 Task: Research Airbnb properties in NahualÃ¡, Guatemala from 10th December, 2023 to 16th December, 2023 for 4 adults. Place can be private room with 4 bedrooms having 4 beds and 4 bathrooms. Property type can be flat. Amenities needed are: wifi, TV, free parkinig on premises, gym, breakfast.
Action: Mouse moved to (450, 98)
Screenshot: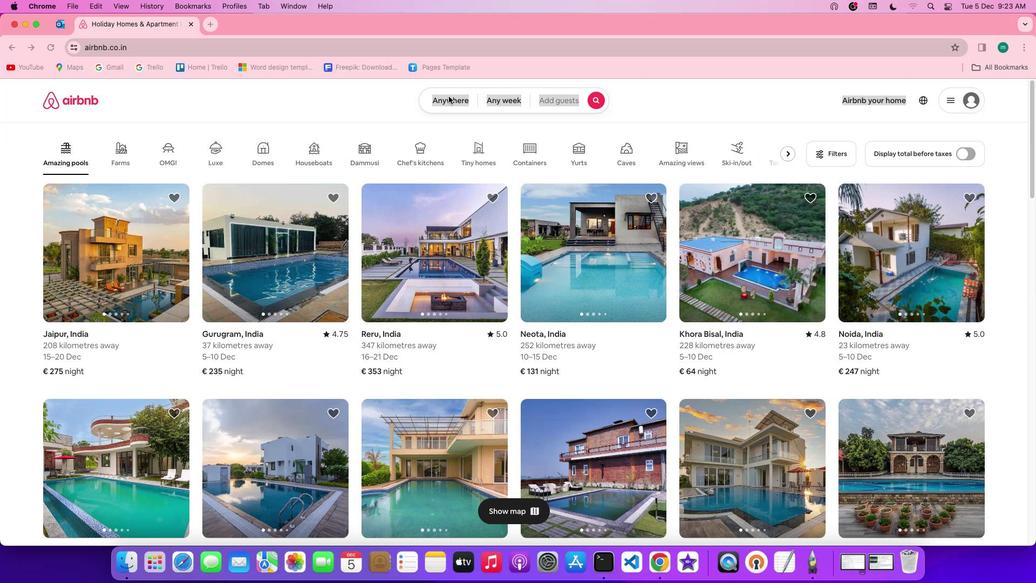 
Action: Mouse pressed left at (450, 98)
Screenshot: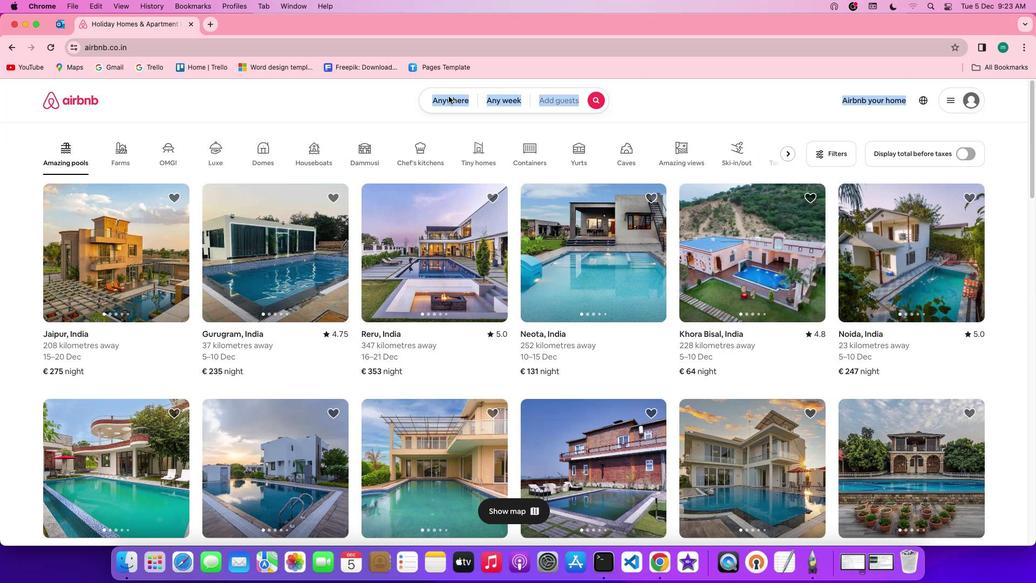 
Action: Mouse pressed left at (450, 98)
Screenshot: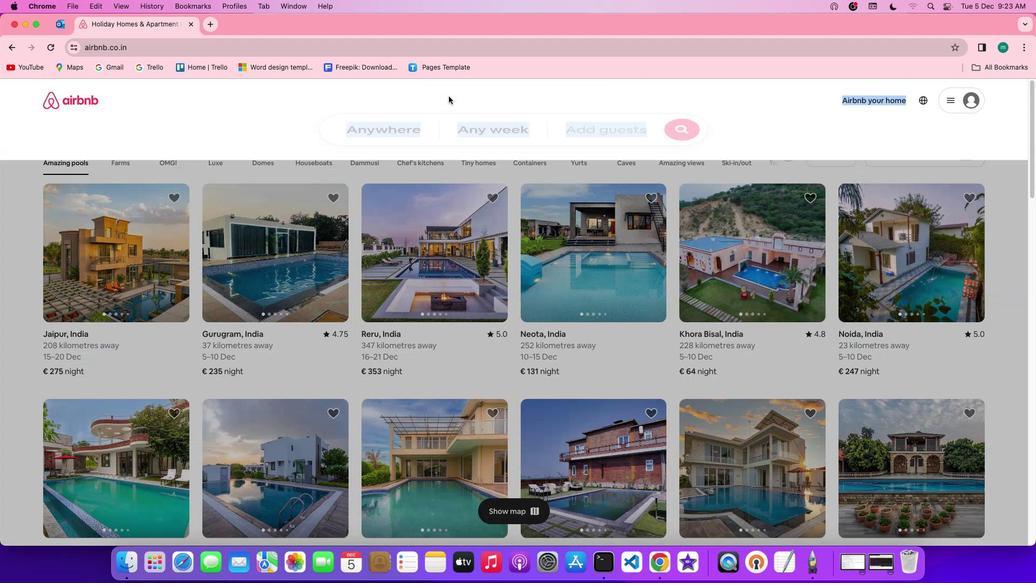 
Action: Mouse moved to (397, 152)
Screenshot: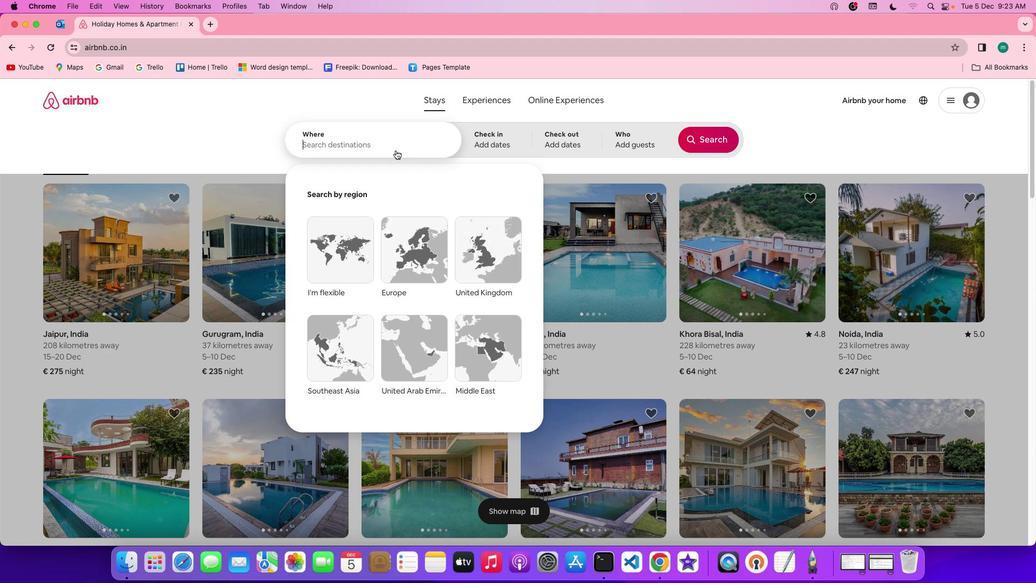 
Action: Mouse pressed left at (397, 152)
Screenshot: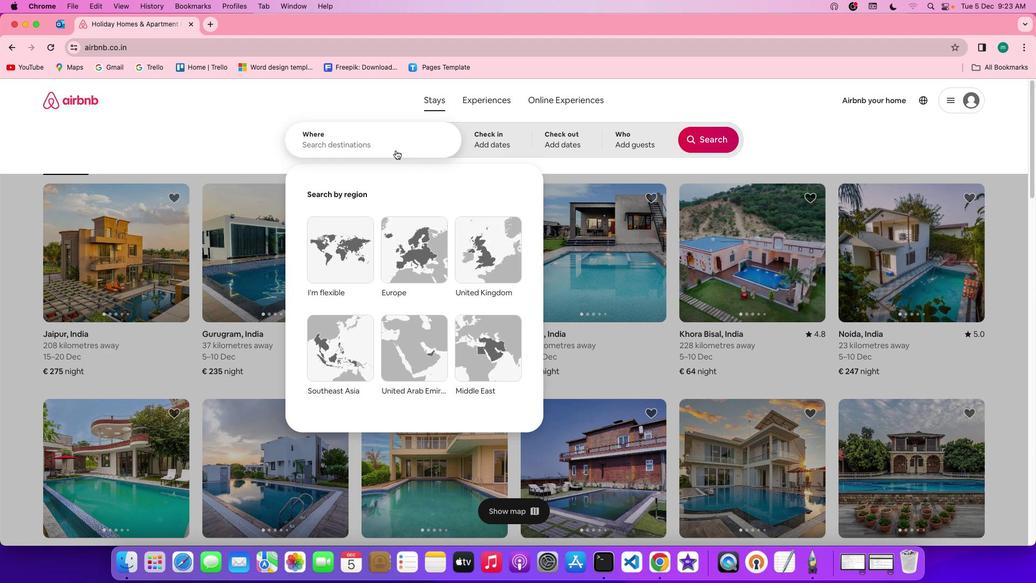 
Action: Mouse moved to (398, 149)
Screenshot: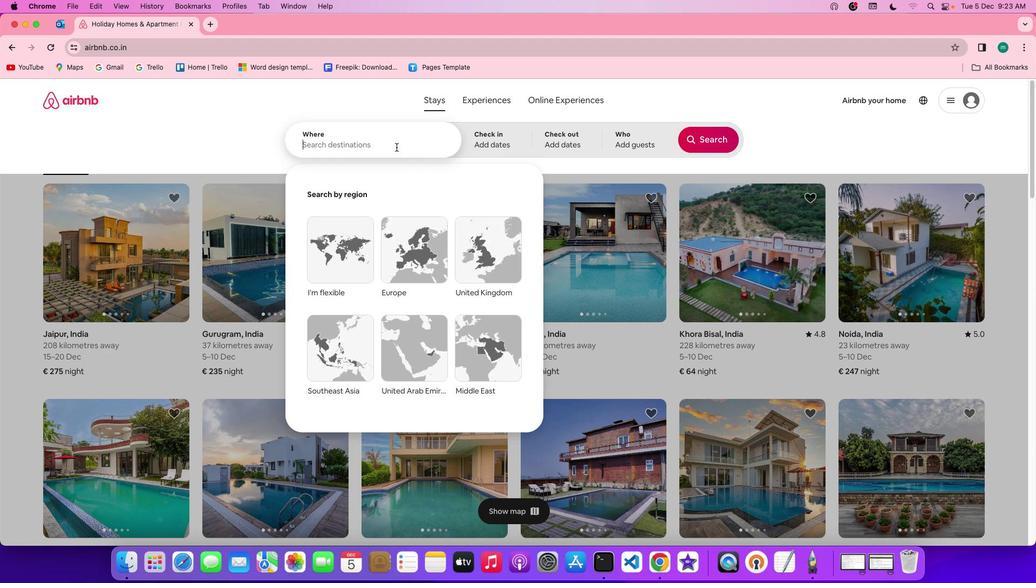 
Action: Mouse pressed left at (398, 149)
Screenshot: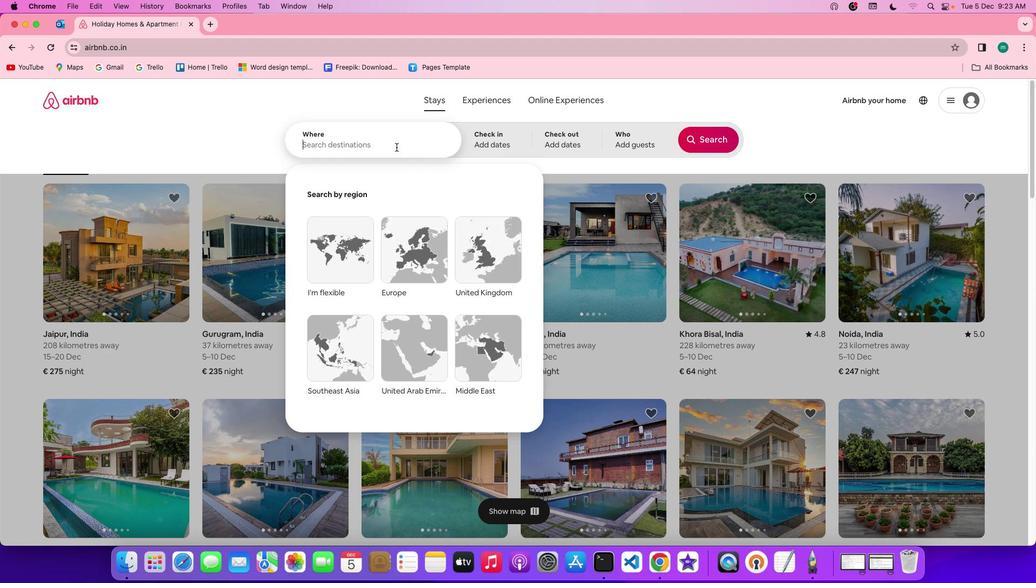 
Action: Key pressed Key.shift'N''a''h''u''a''l''a'','Key.spaceKey.shift'g''u''a''t''e''m''a''l''a'
Screenshot: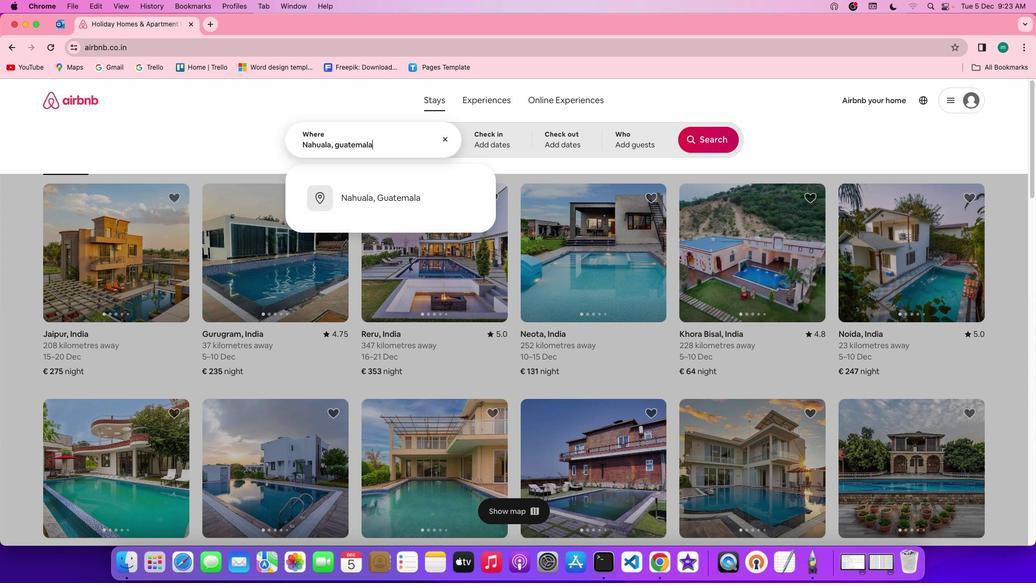 
Action: Mouse moved to (504, 152)
Screenshot: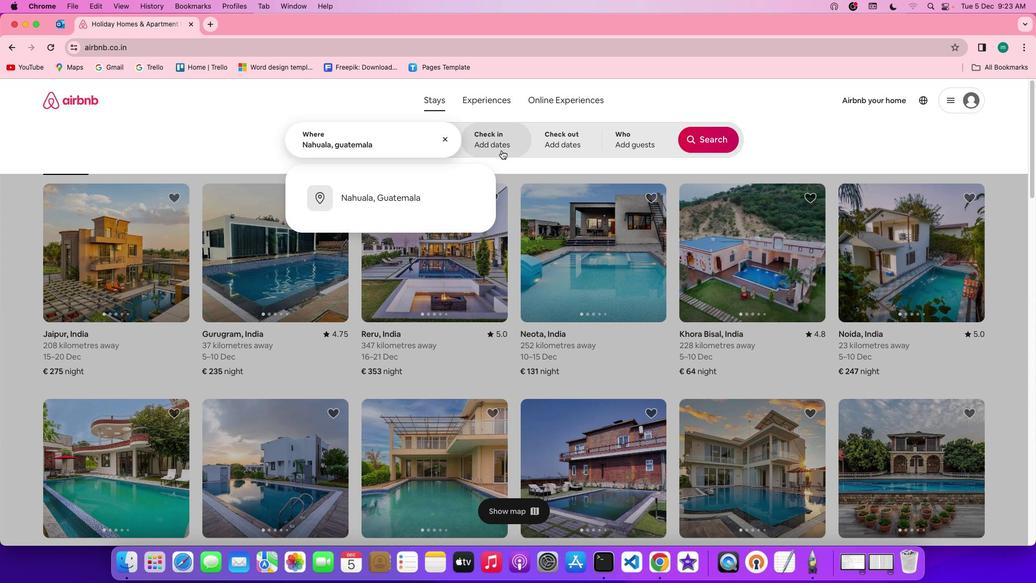 
Action: Mouse pressed left at (504, 152)
Screenshot: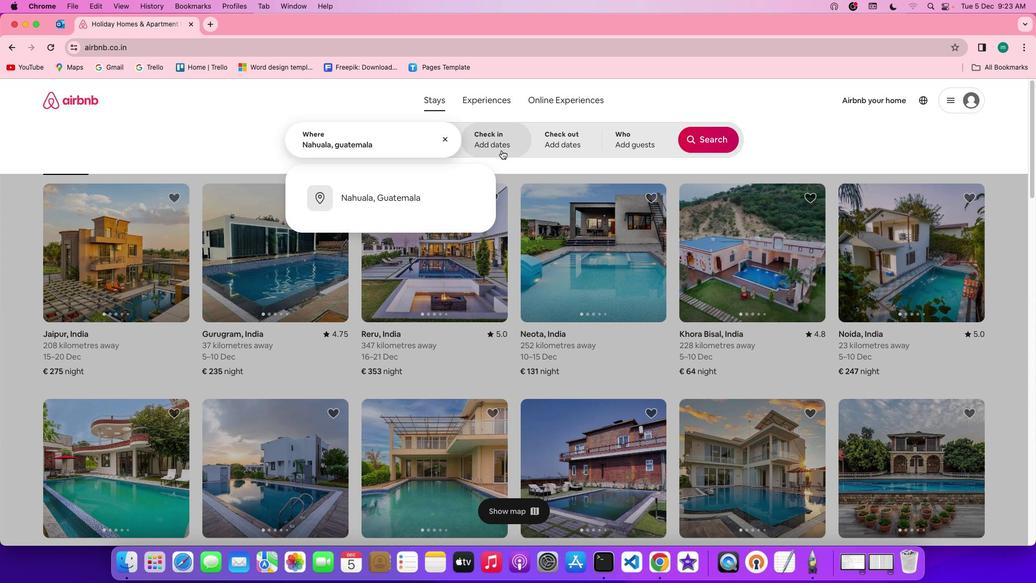 
Action: Mouse moved to (335, 328)
Screenshot: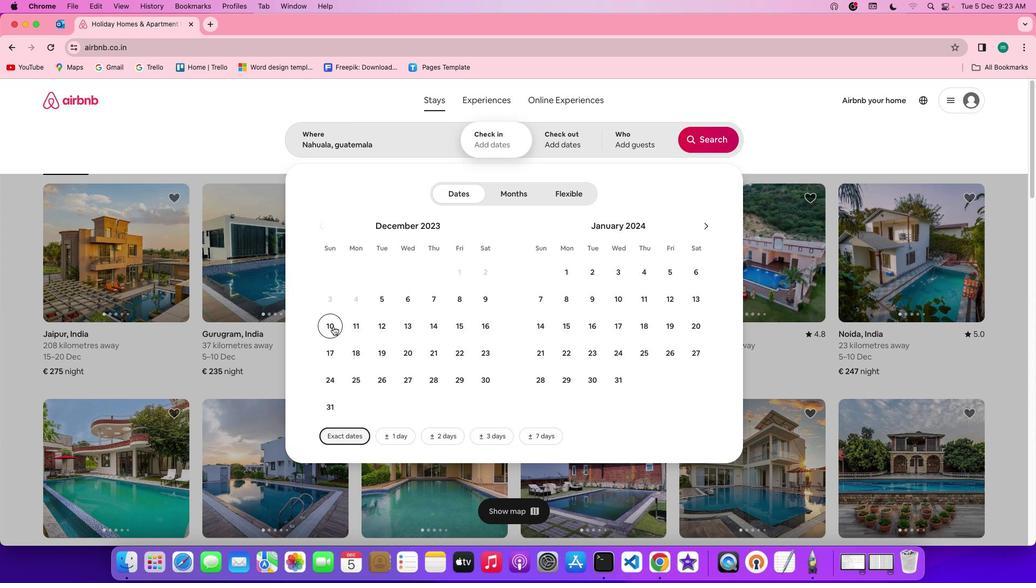 
Action: Mouse pressed left at (335, 328)
Screenshot: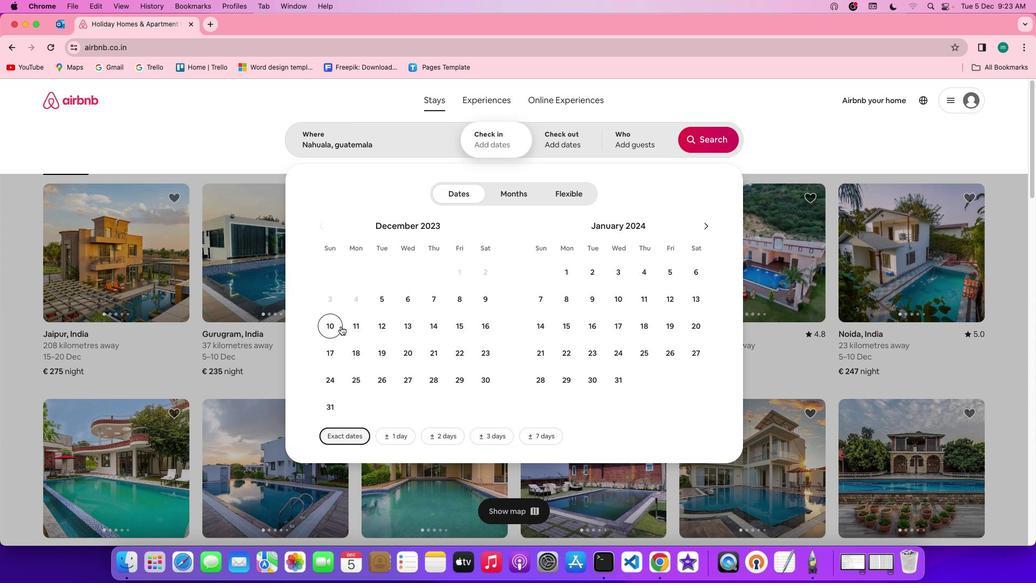 
Action: Mouse moved to (489, 324)
Screenshot: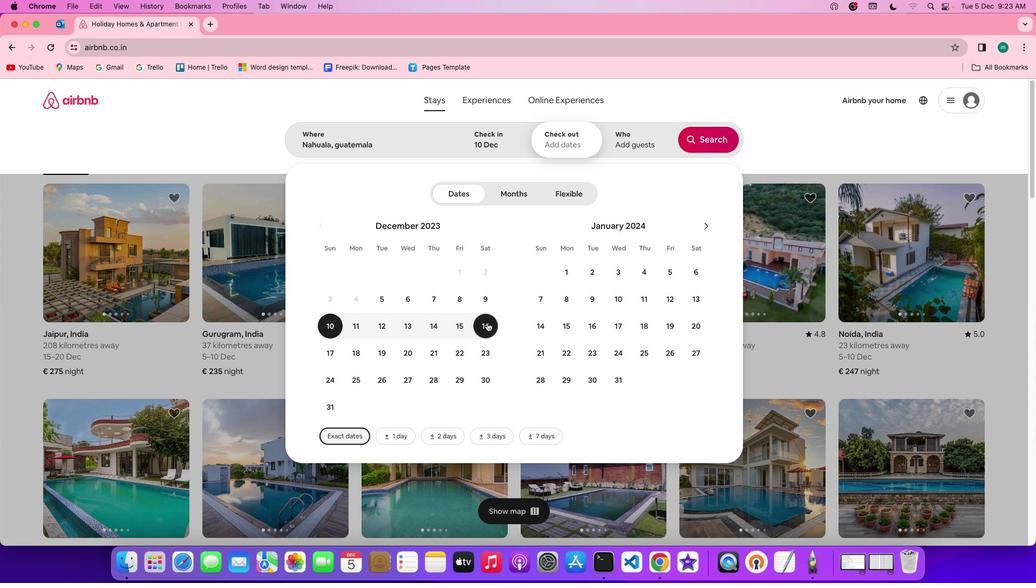 
Action: Mouse pressed left at (489, 324)
Screenshot: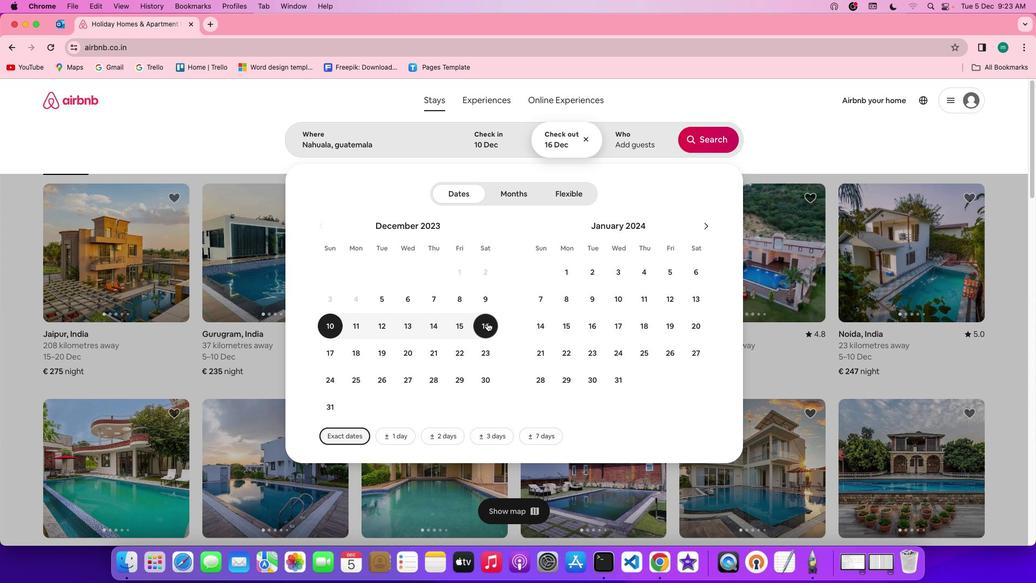 
Action: Mouse moved to (642, 138)
Screenshot: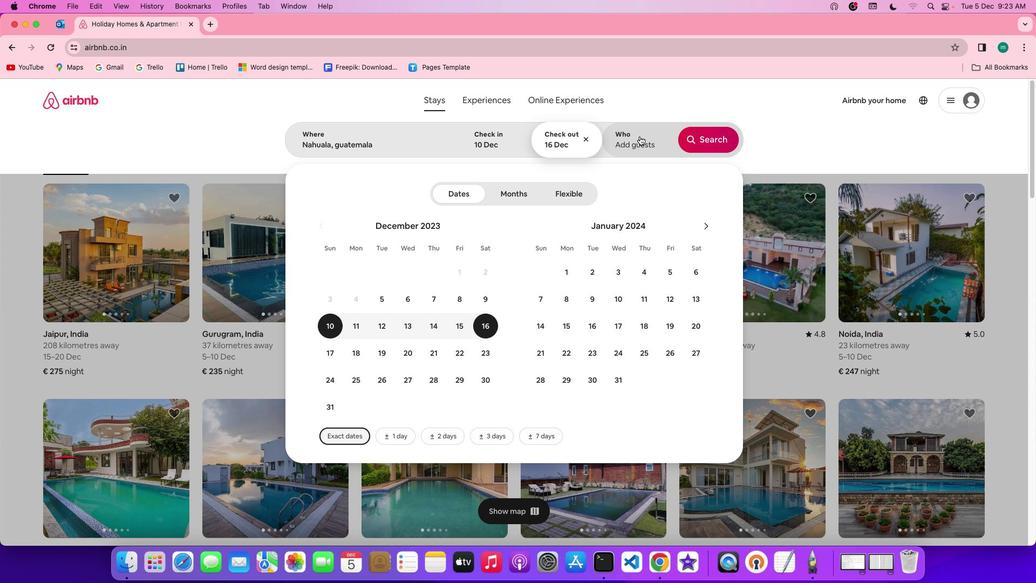 
Action: Mouse pressed left at (642, 138)
Screenshot: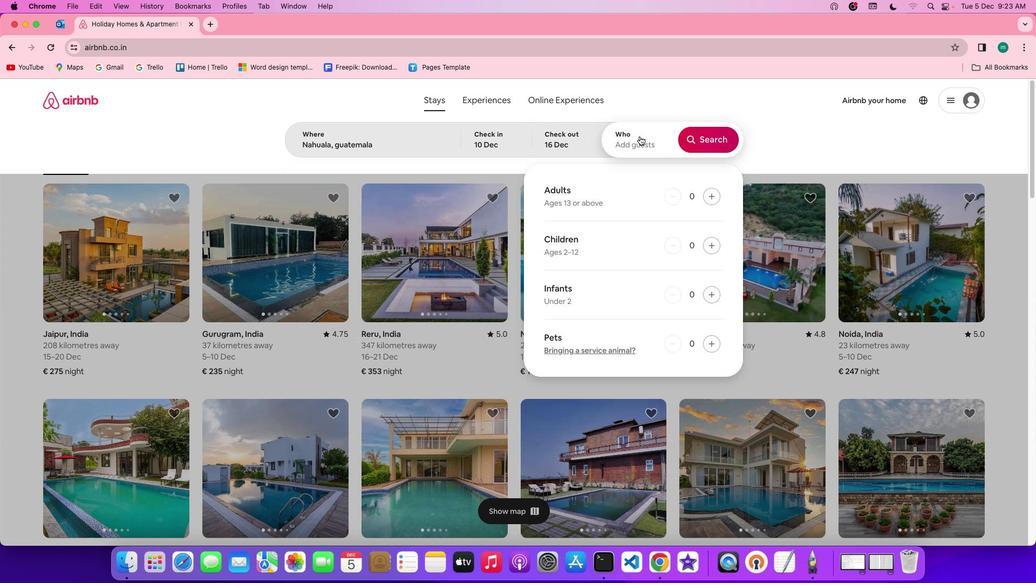 
Action: Mouse moved to (714, 192)
Screenshot: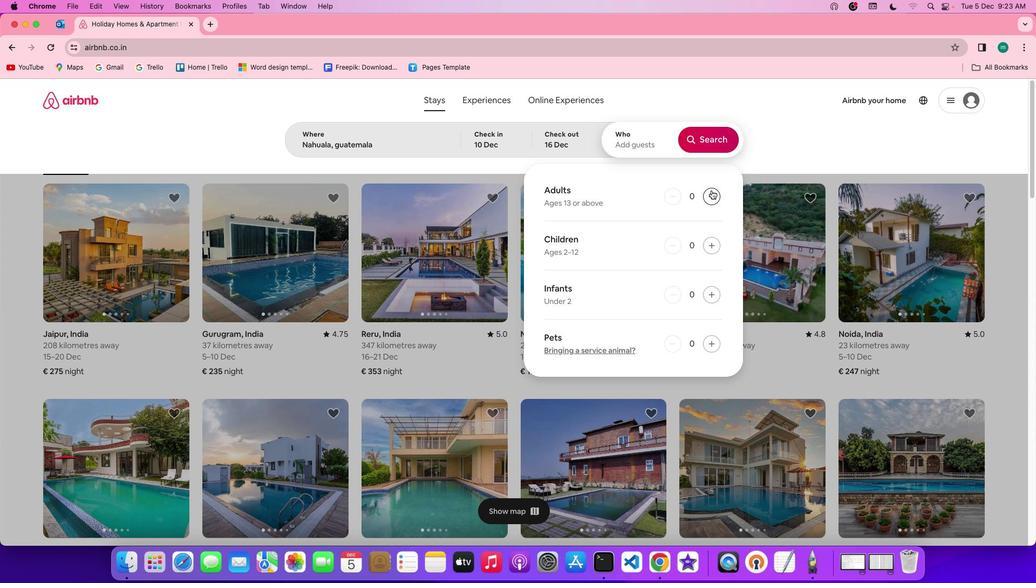 
Action: Mouse pressed left at (714, 192)
Screenshot: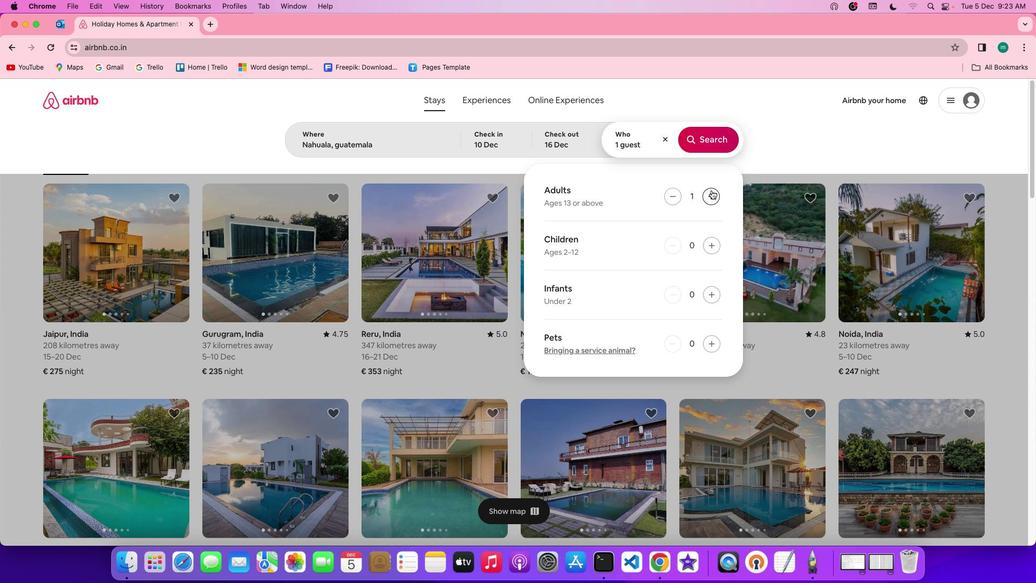 
Action: Mouse pressed left at (714, 192)
Screenshot: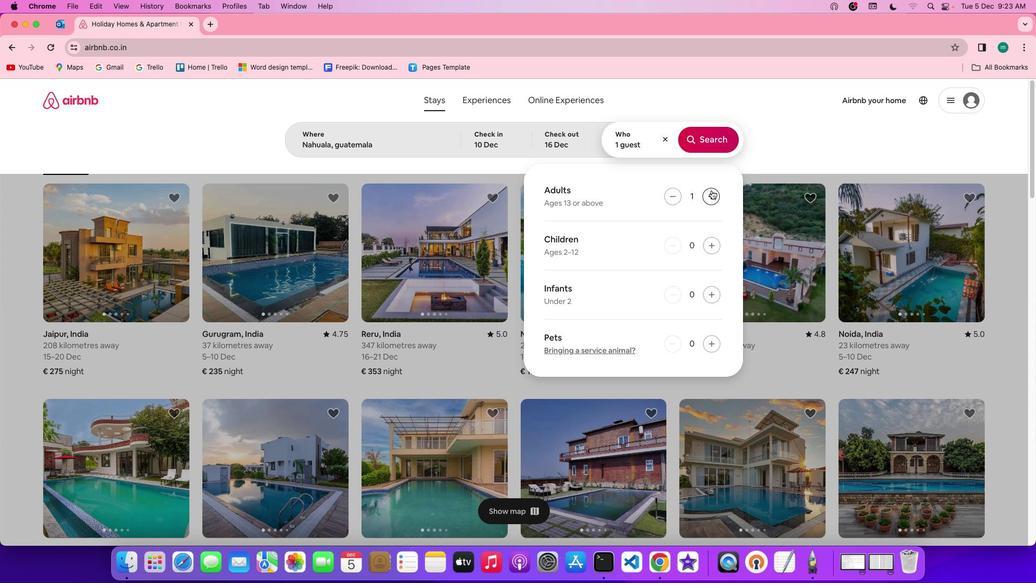 
Action: Mouse pressed left at (714, 192)
Screenshot: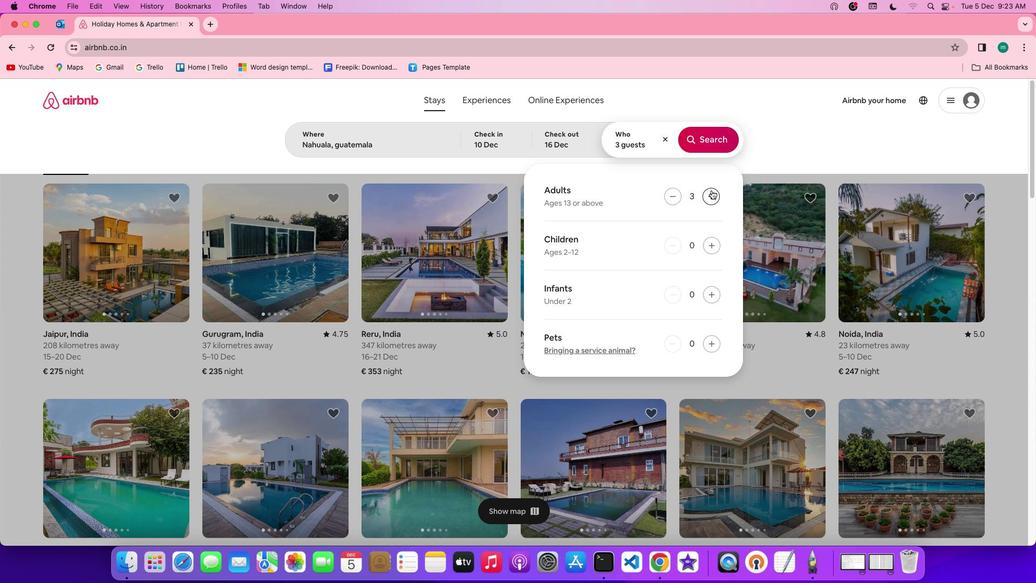 
Action: Mouse pressed left at (714, 192)
Screenshot: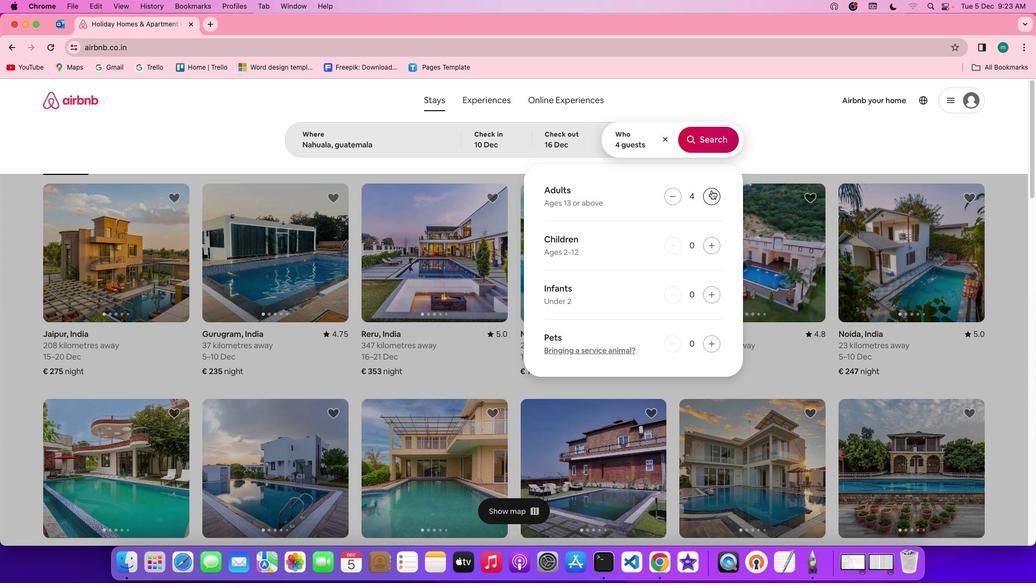 
Action: Mouse moved to (711, 144)
Screenshot: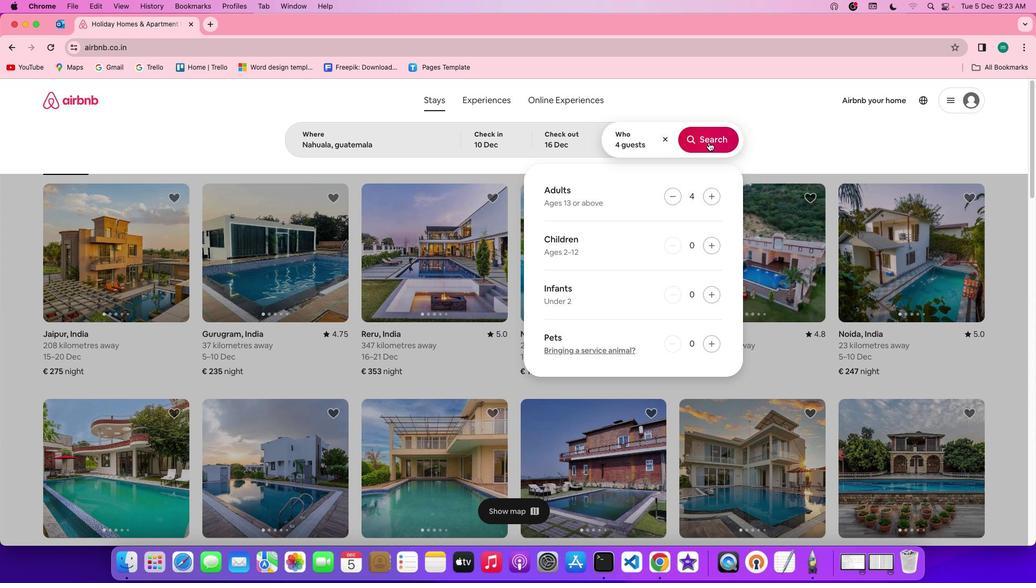 
Action: Mouse pressed left at (711, 144)
Screenshot: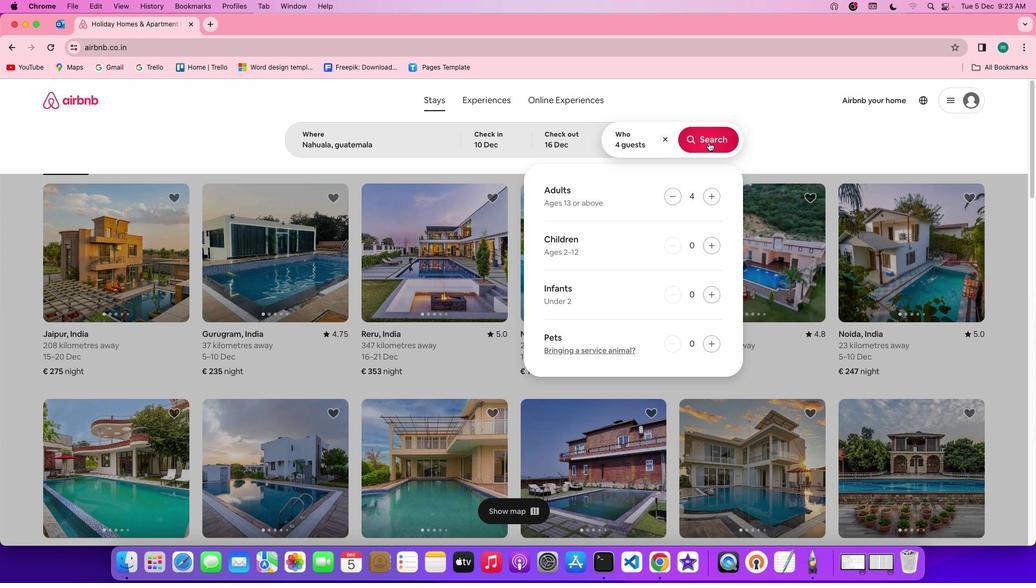 
Action: Mouse moved to (865, 146)
Screenshot: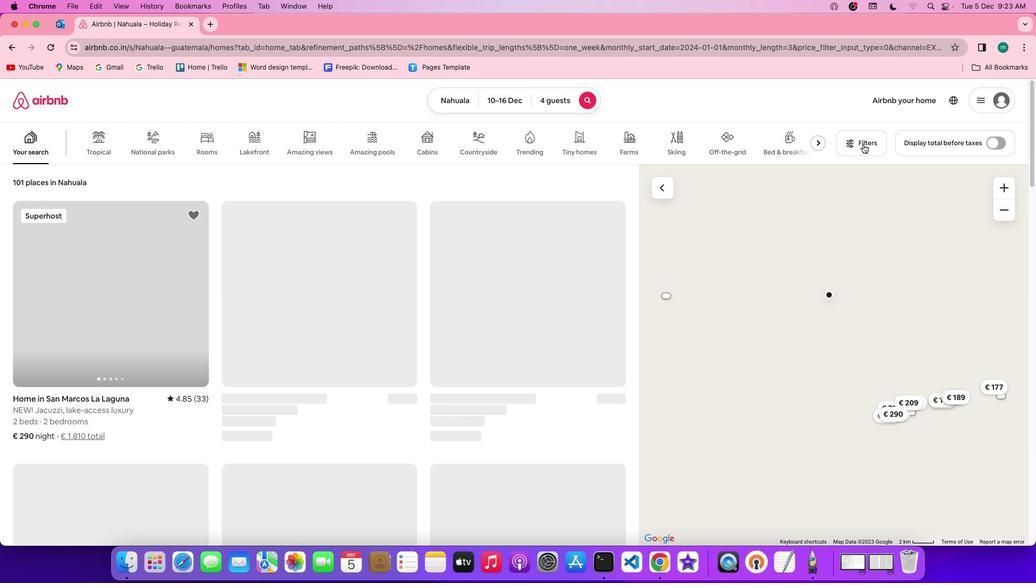 
Action: Mouse pressed left at (865, 146)
Screenshot: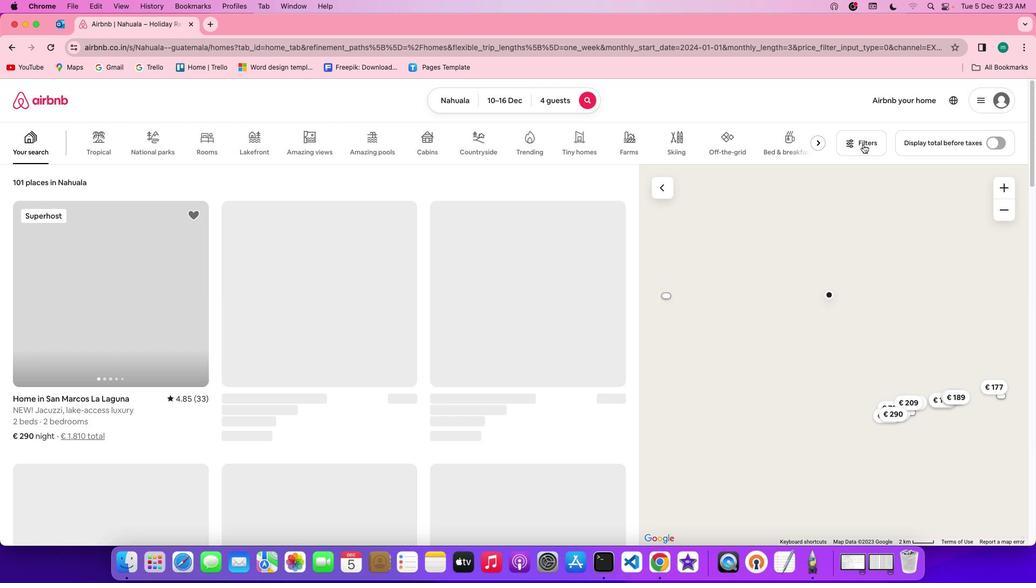 
Action: Mouse moved to (500, 287)
Screenshot: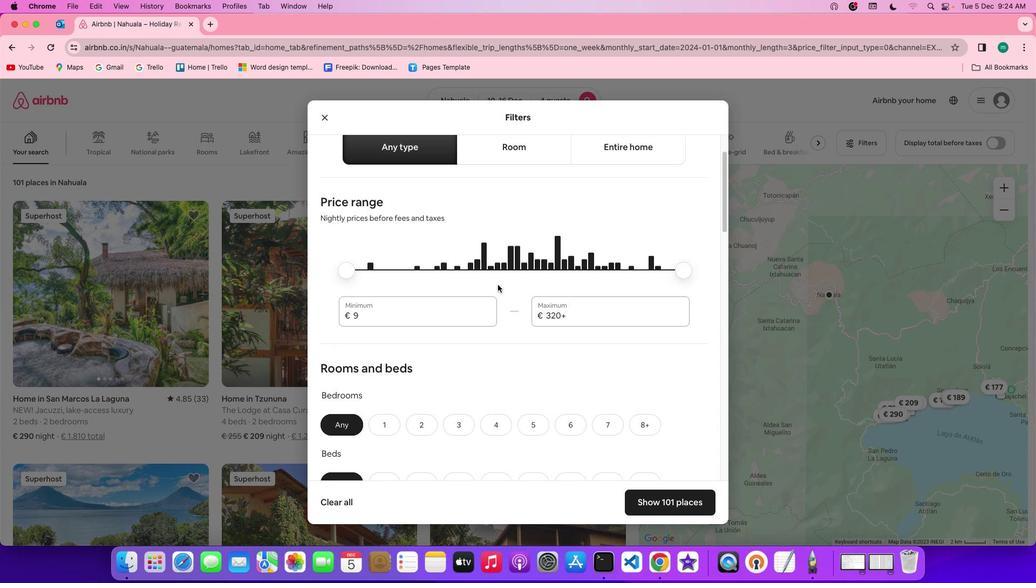 
Action: Mouse scrolled (500, 287) with delta (2, 1)
Screenshot: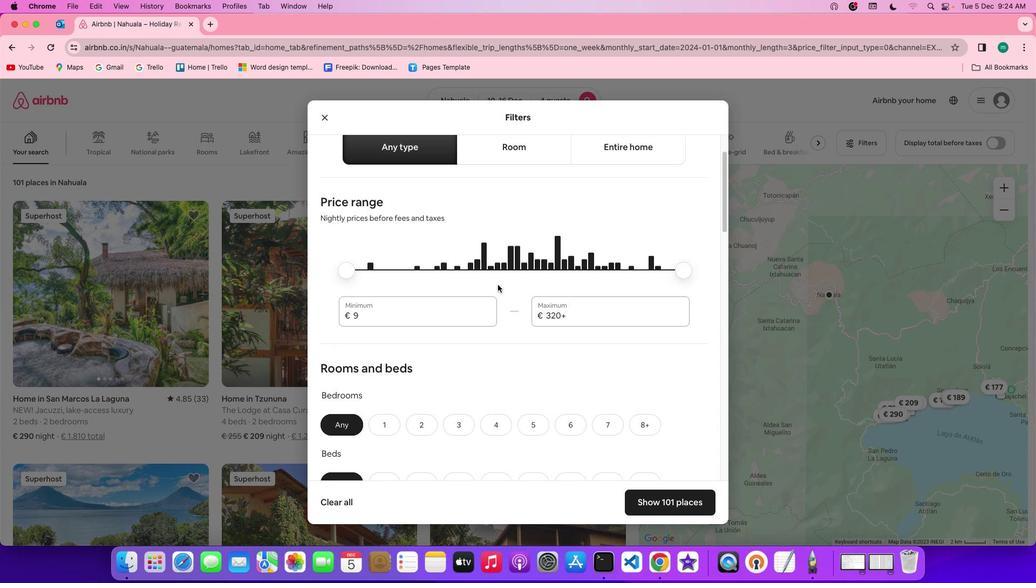 
Action: Mouse scrolled (500, 287) with delta (2, 1)
Screenshot: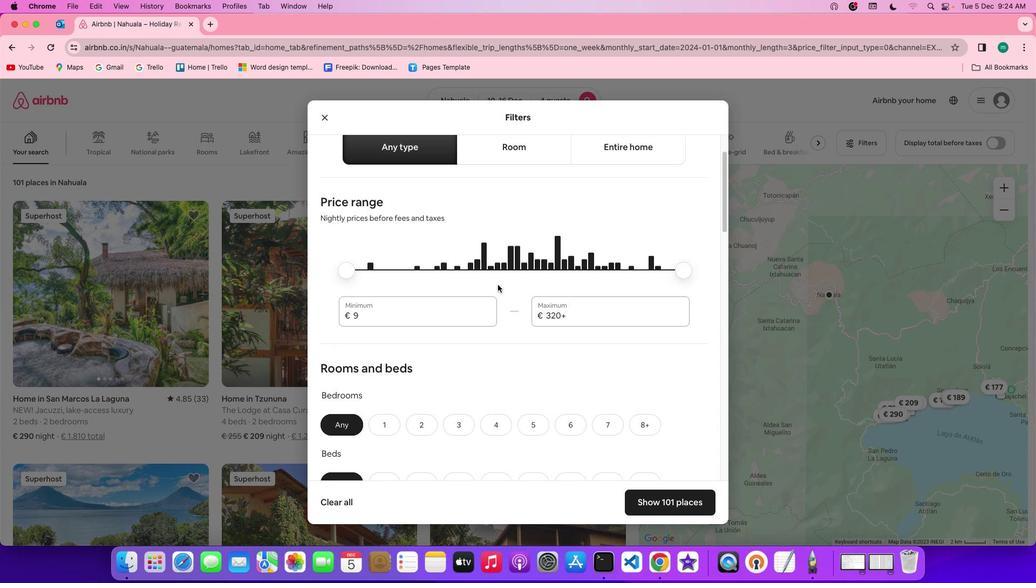 
Action: Mouse scrolled (500, 287) with delta (2, 0)
Screenshot: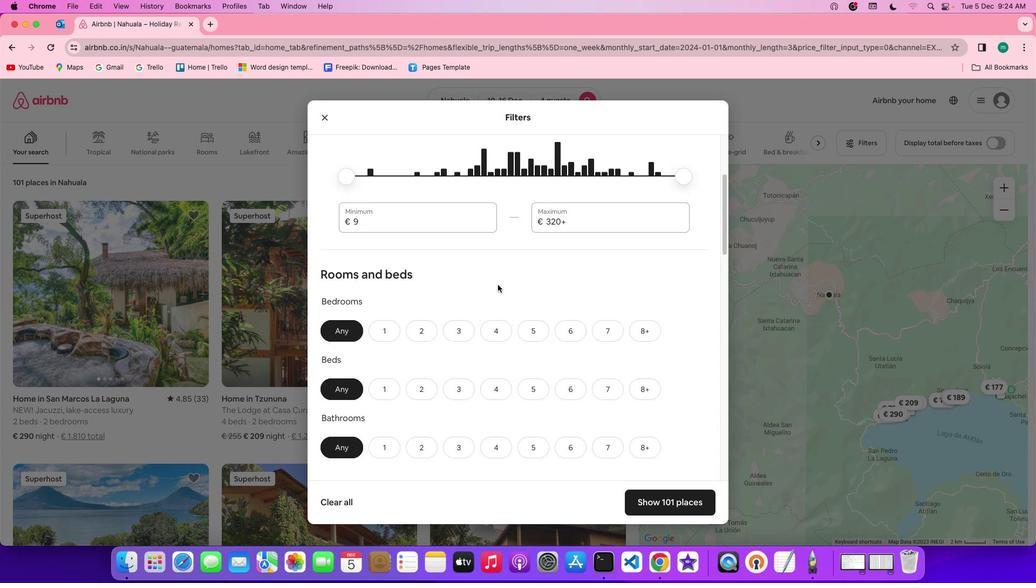 
Action: Mouse moved to (500, 287)
Screenshot: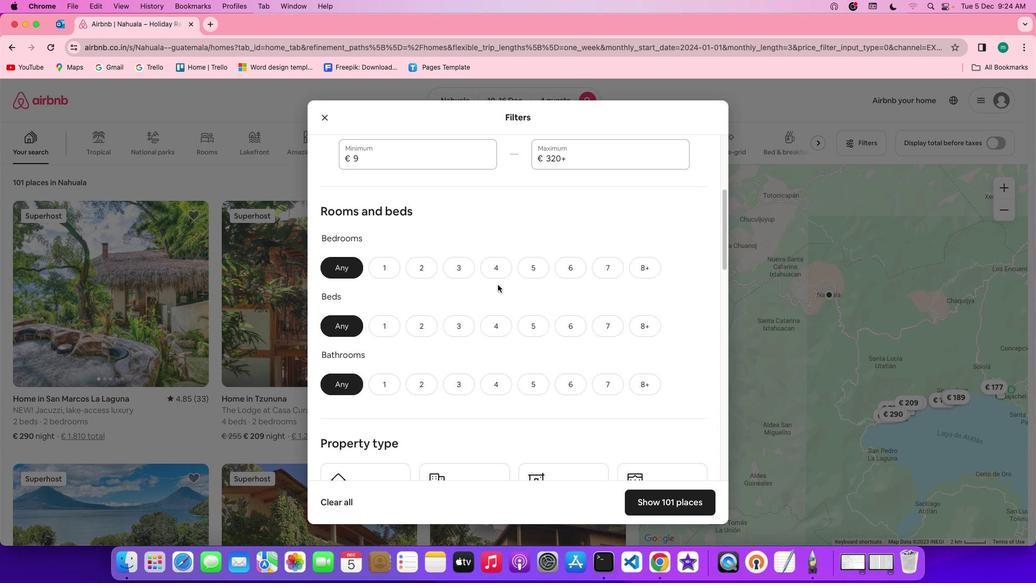 
Action: Mouse scrolled (500, 287) with delta (2, 0)
Screenshot: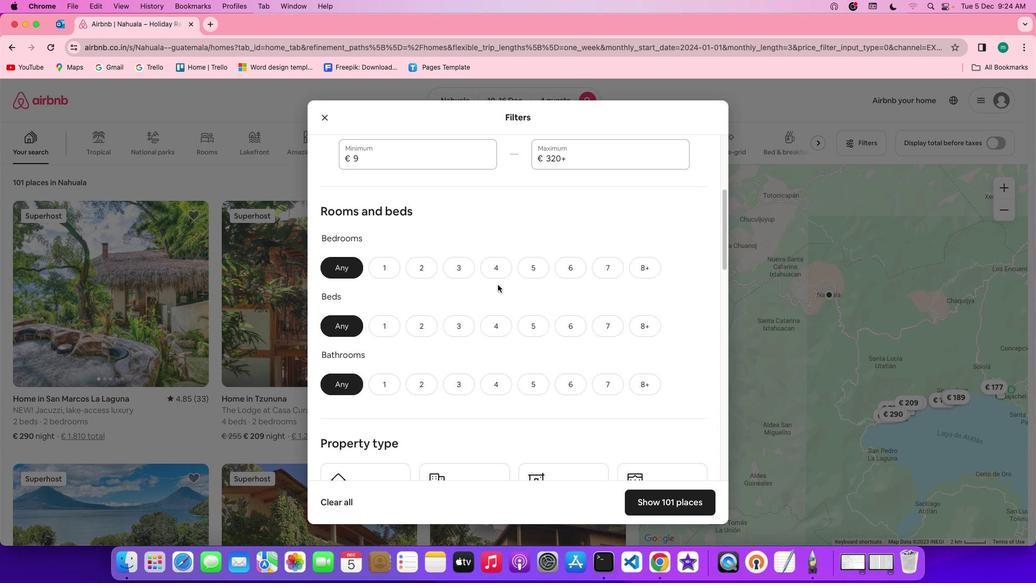 
Action: Mouse scrolled (500, 287) with delta (2, 1)
Screenshot: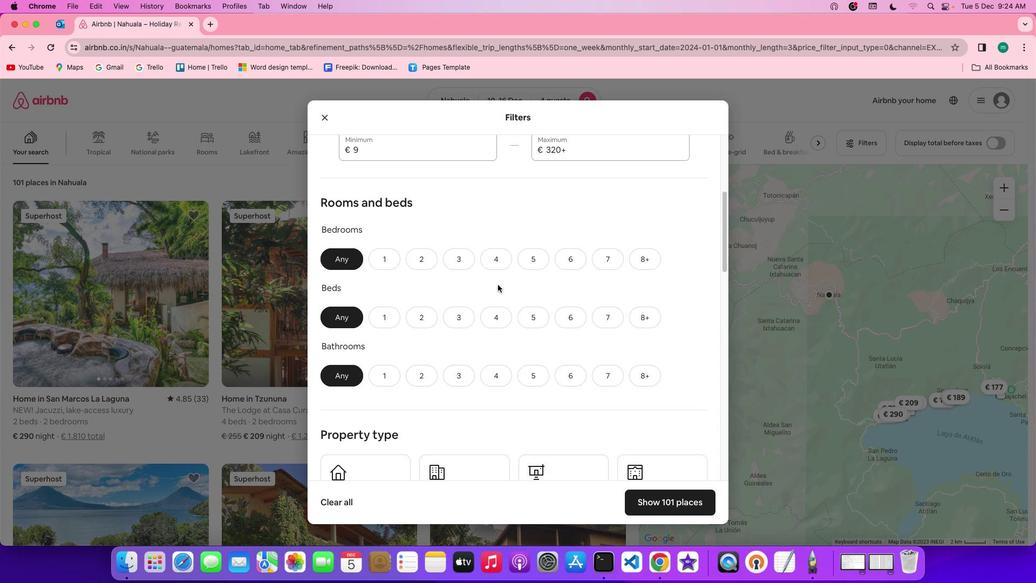 
Action: Mouse moved to (491, 253)
Screenshot: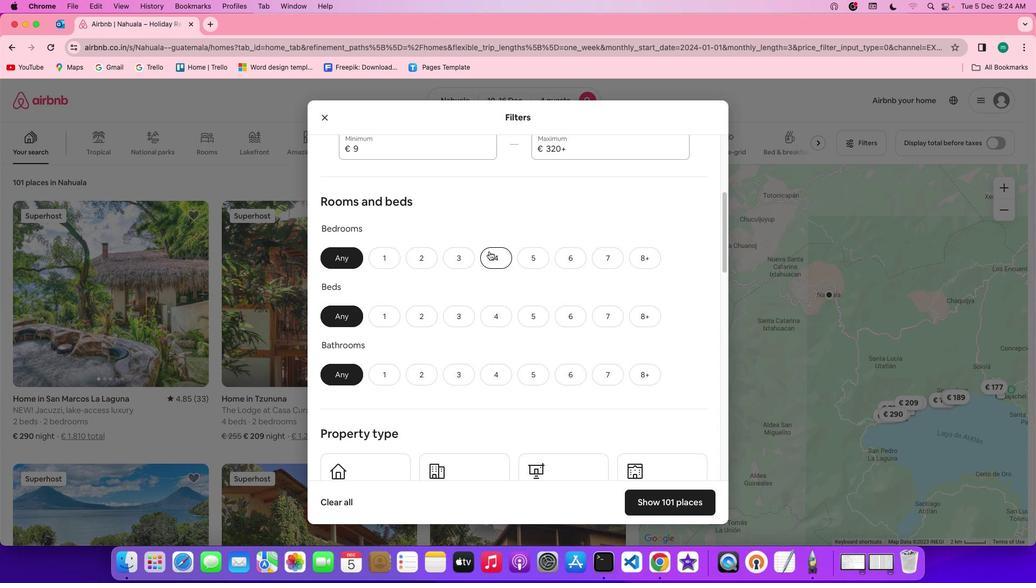
Action: Mouse pressed left at (491, 253)
Screenshot: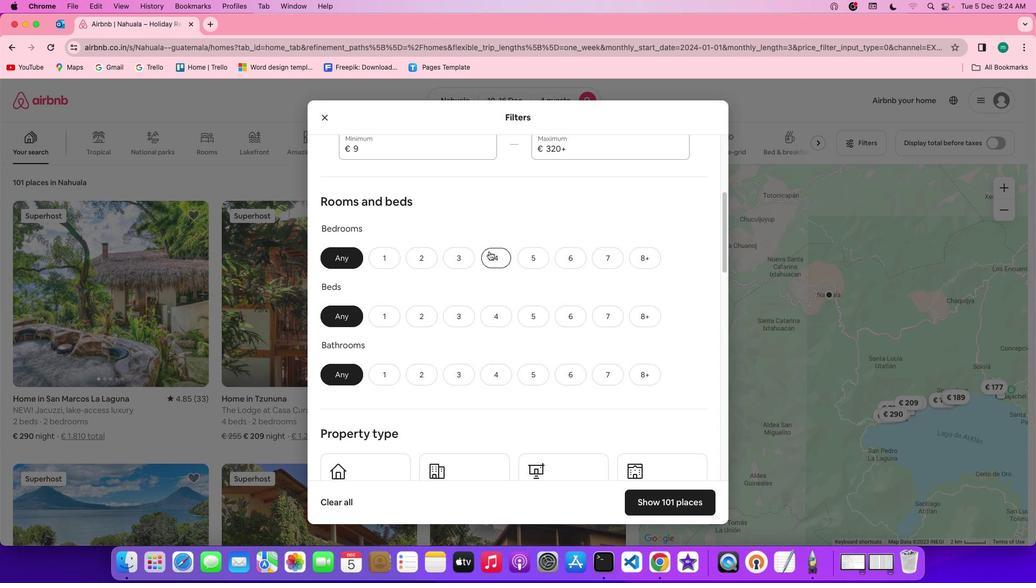 
Action: Mouse moved to (490, 314)
Screenshot: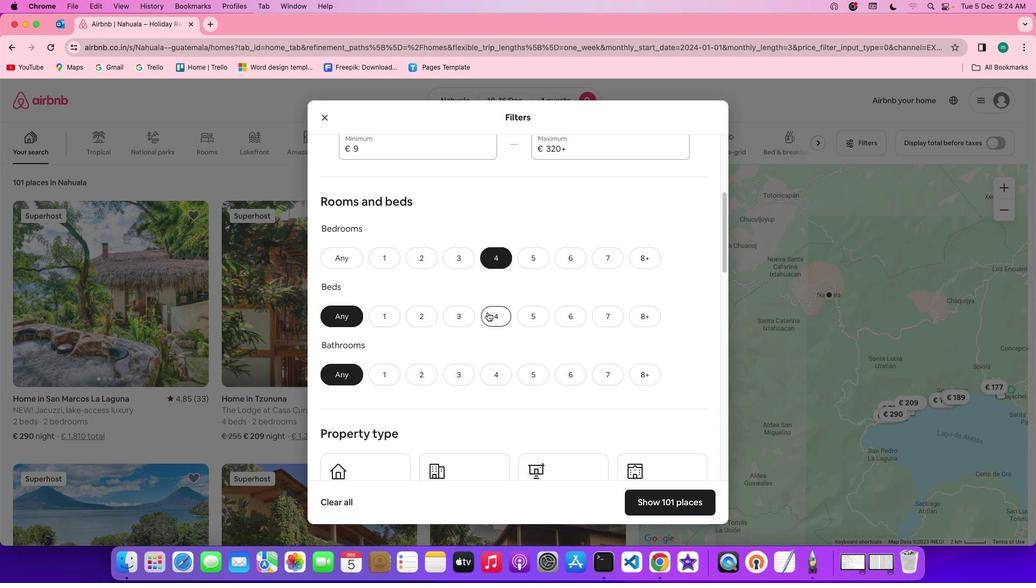 
Action: Mouse pressed left at (490, 314)
Screenshot: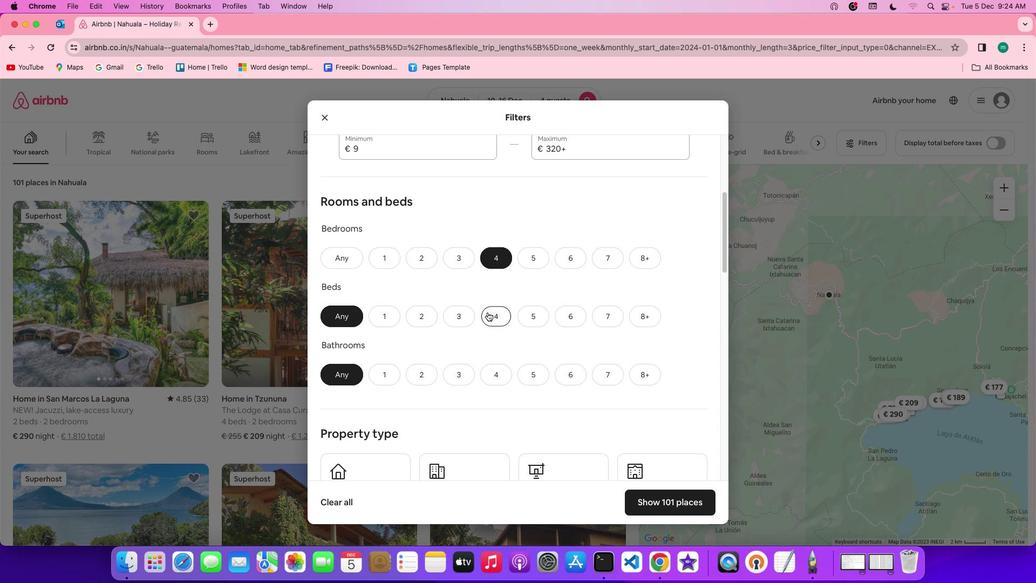 
Action: Mouse moved to (497, 379)
Screenshot: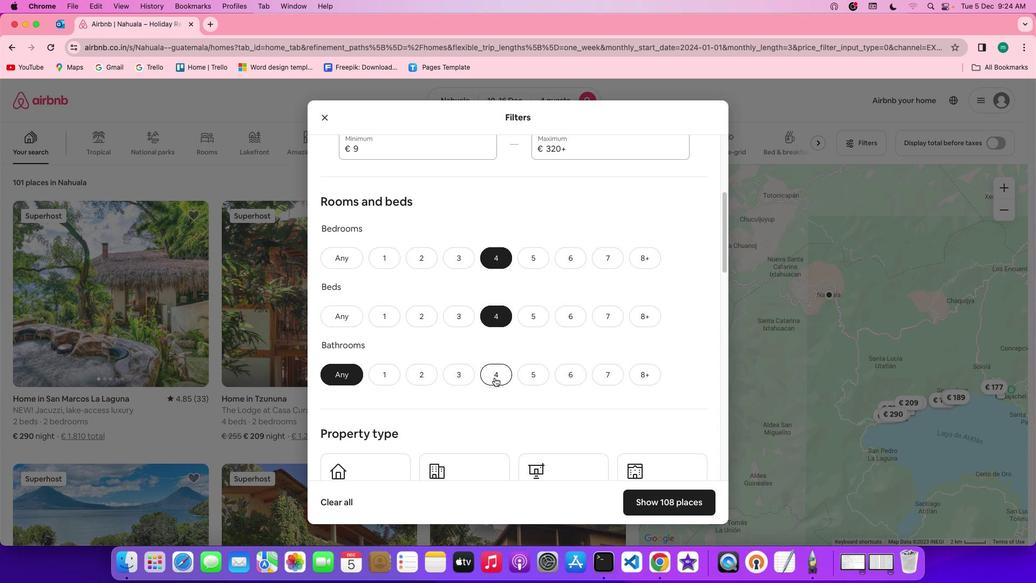
Action: Mouse pressed left at (497, 379)
Screenshot: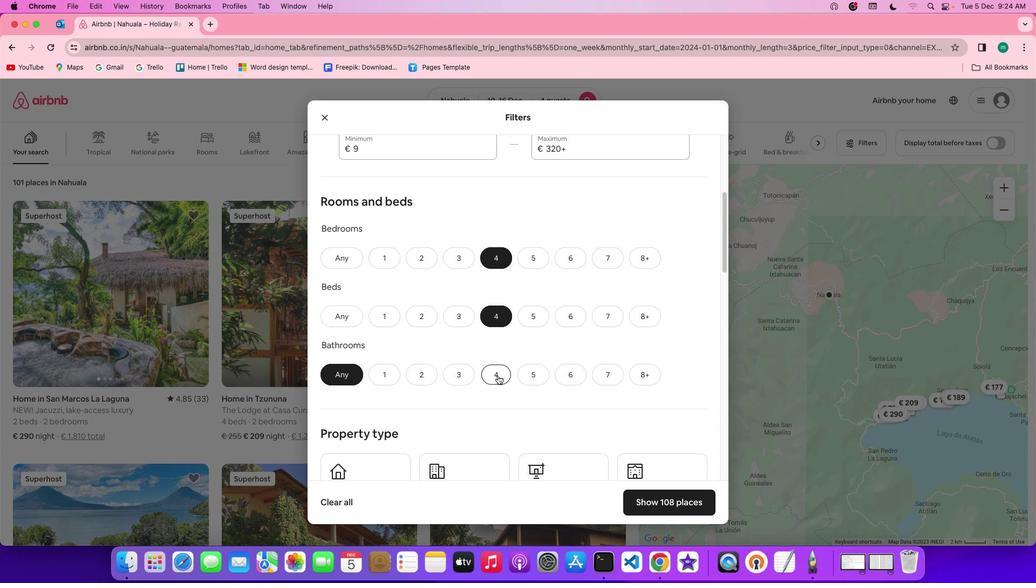 
Action: Mouse moved to (623, 363)
Screenshot: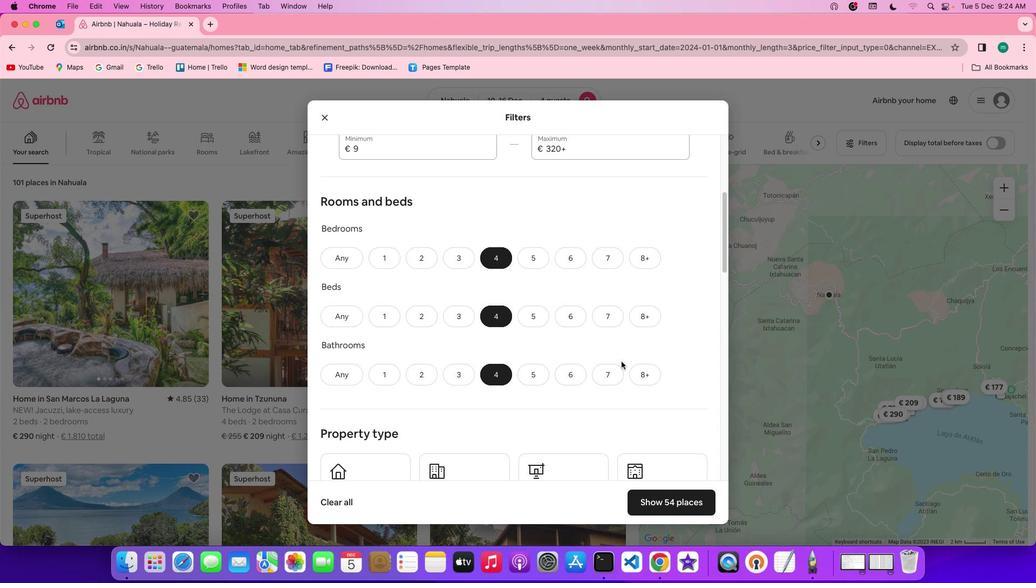 
Action: Mouse scrolled (623, 363) with delta (2, 1)
Screenshot: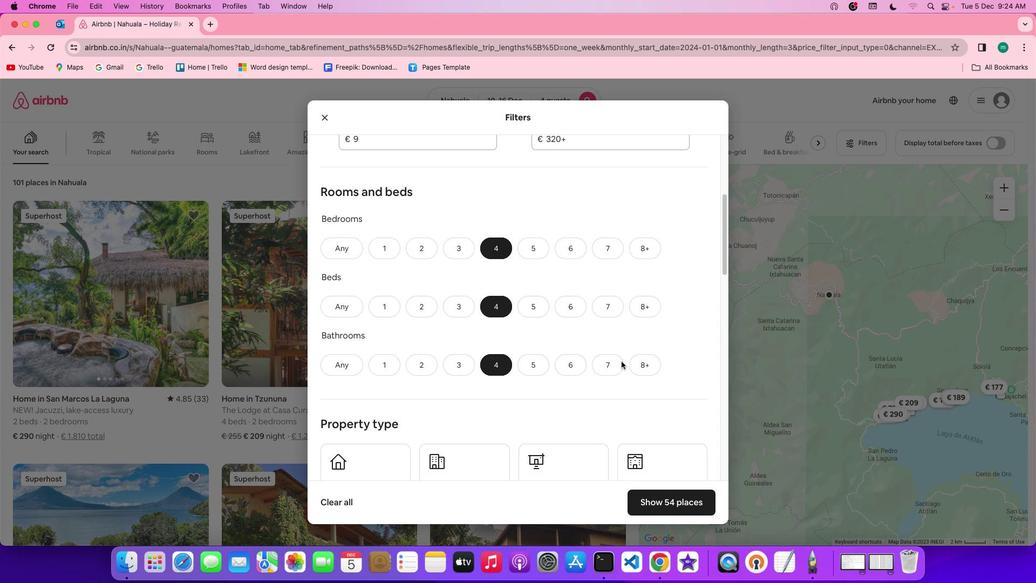
Action: Mouse scrolled (623, 363) with delta (2, 1)
Screenshot: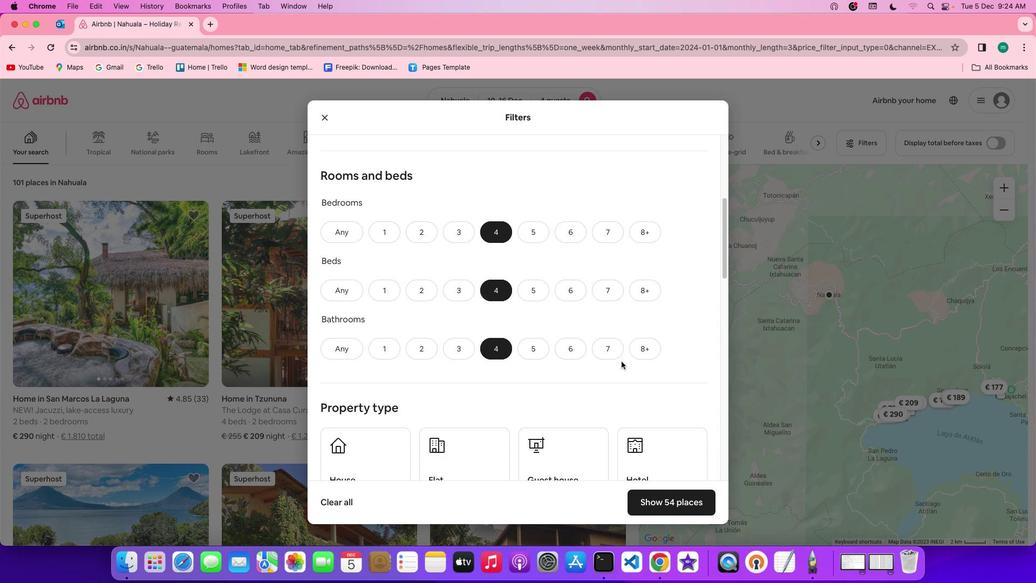 
Action: Mouse scrolled (623, 363) with delta (2, 1)
Screenshot: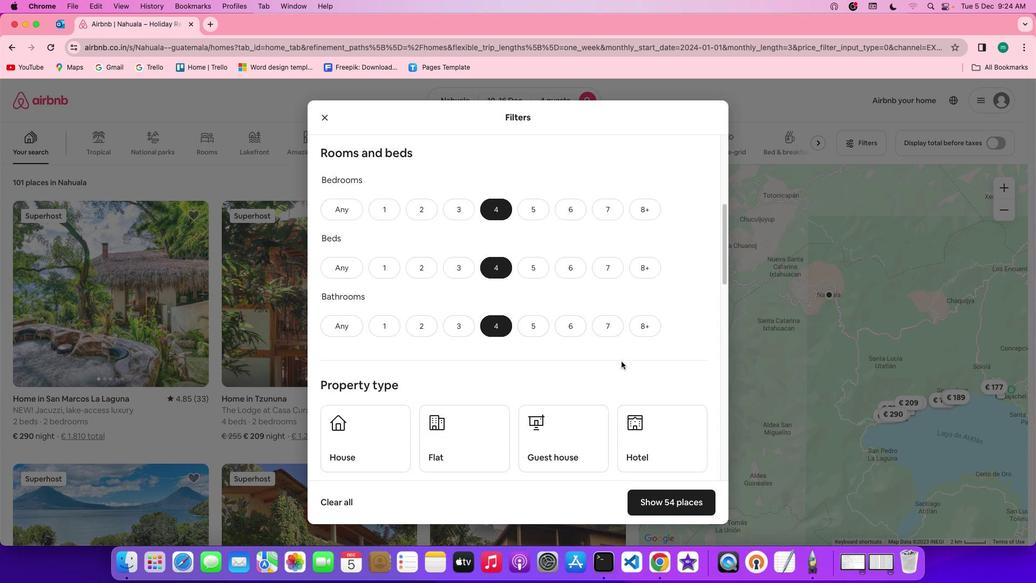 
Action: Mouse scrolled (623, 363) with delta (2, 1)
Screenshot: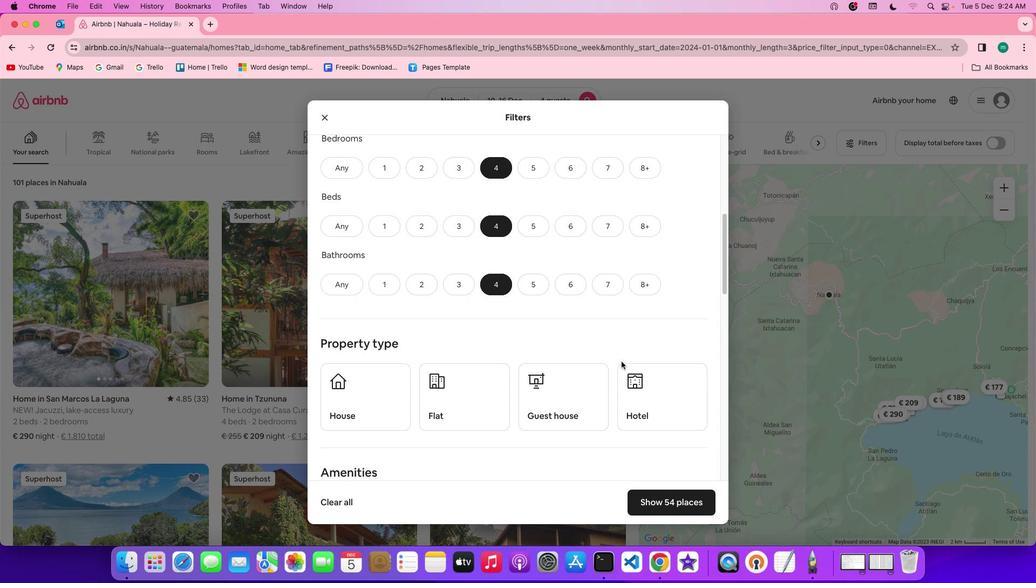 
Action: Mouse scrolled (623, 363) with delta (2, 1)
Screenshot: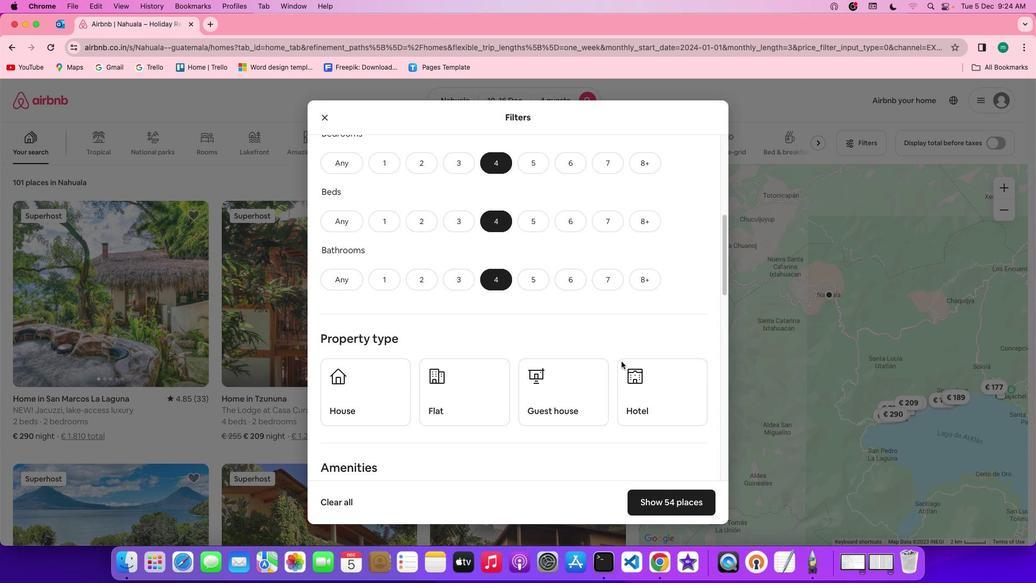 
Action: Mouse scrolled (623, 363) with delta (2, 1)
Screenshot: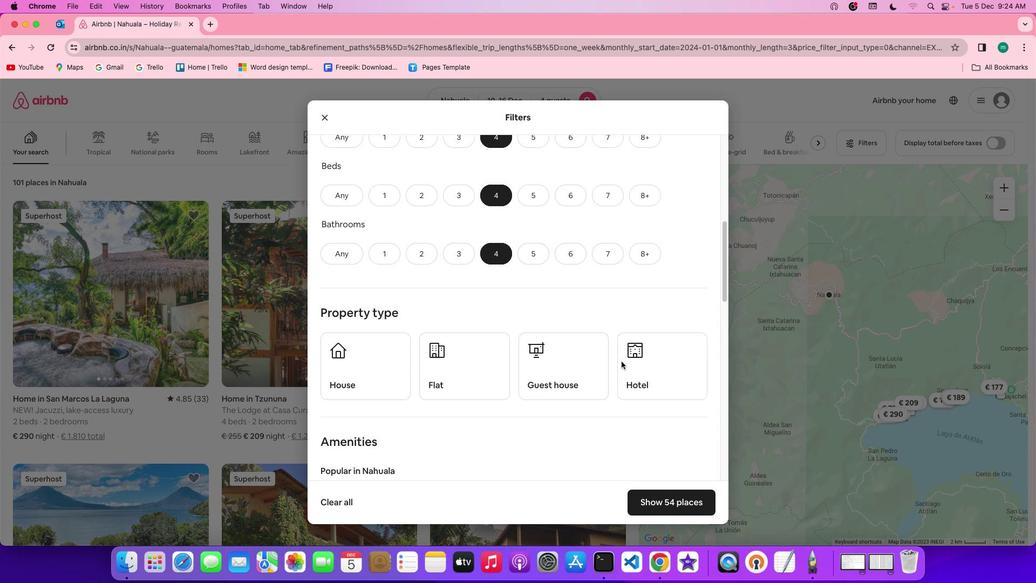 
Action: Mouse scrolled (623, 363) with delta (2, 1)
Screenshot: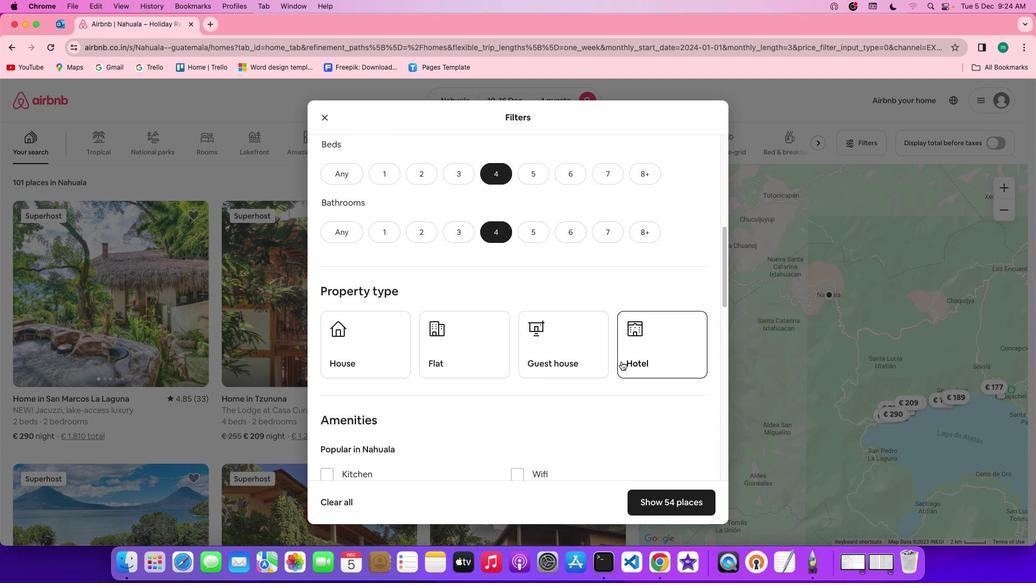 
Action: Mouse scrolled (623, 363) with delta (2, 1)
Screenshot: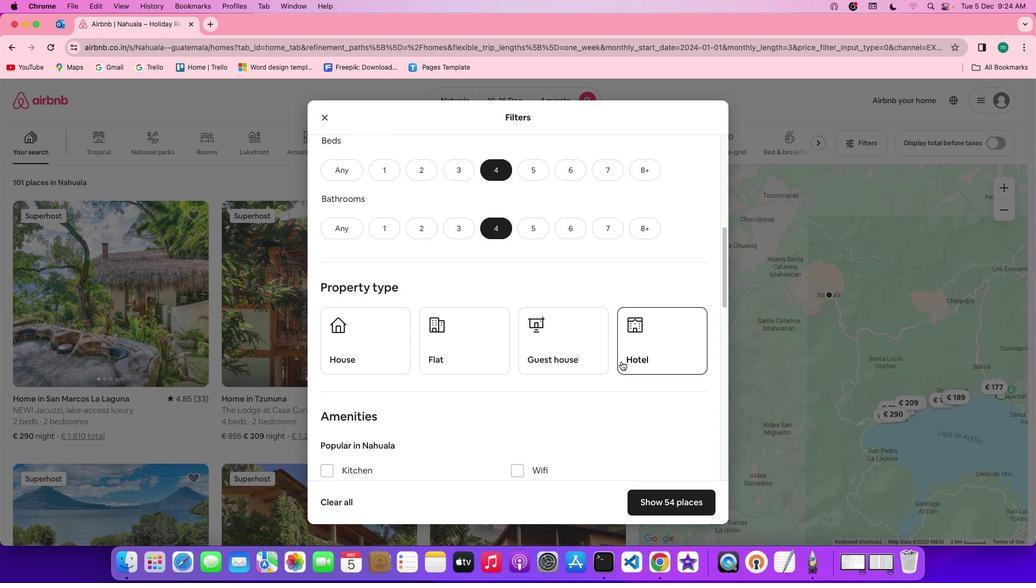 
Action: Mouse scrolled (623, 363) with delta (2, 1)
Screenshot: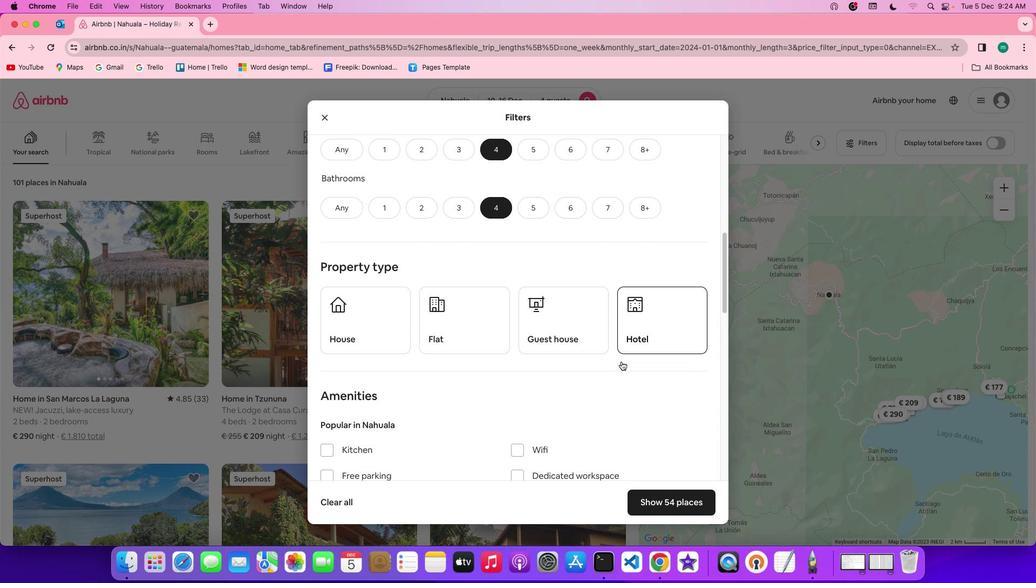 
Action: Mouse moved to (489, 310)
Screenshot: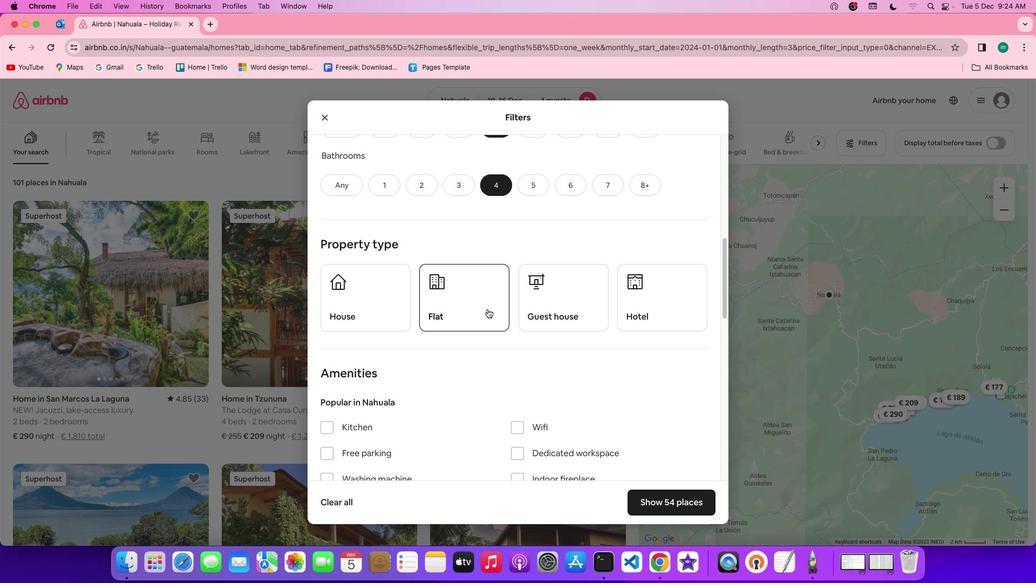 
Action: Mouse pressed left at (489, 310)
Screenshot: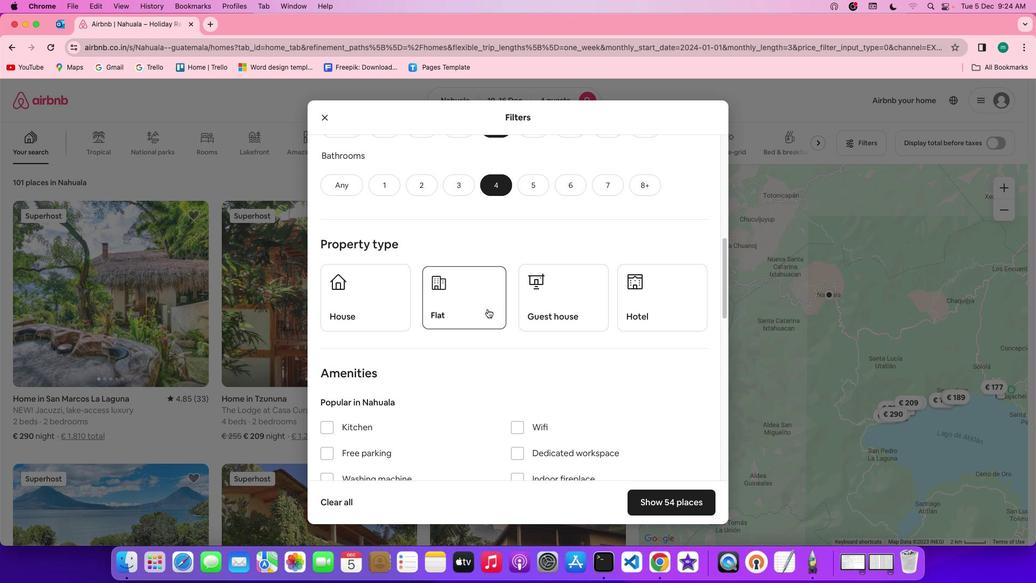 
Action: Mouse moved to (630, 361)
Screenshot: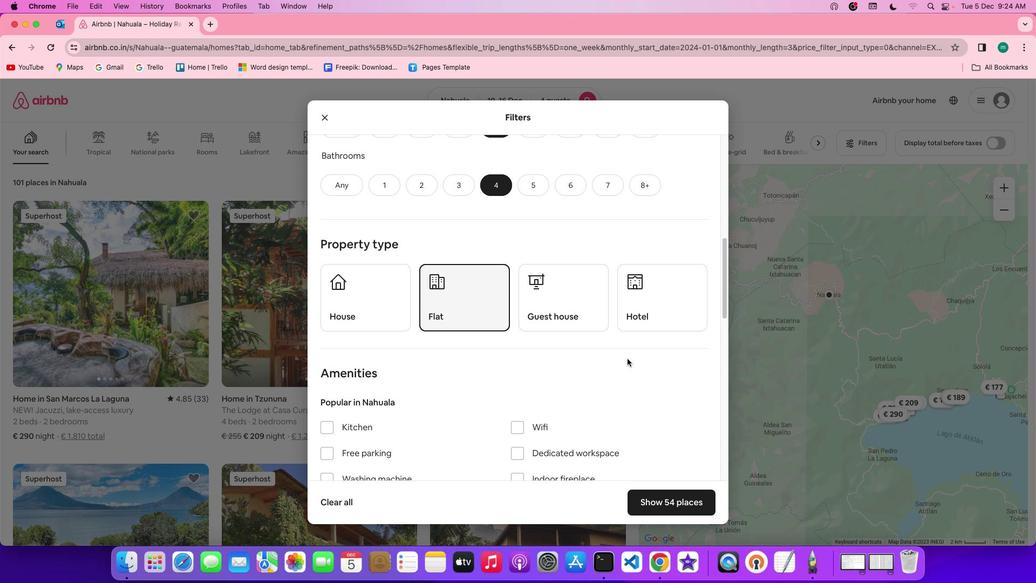 
Action: Mouse scrolled (630, 361) with delta (2, 1)
Screenshot: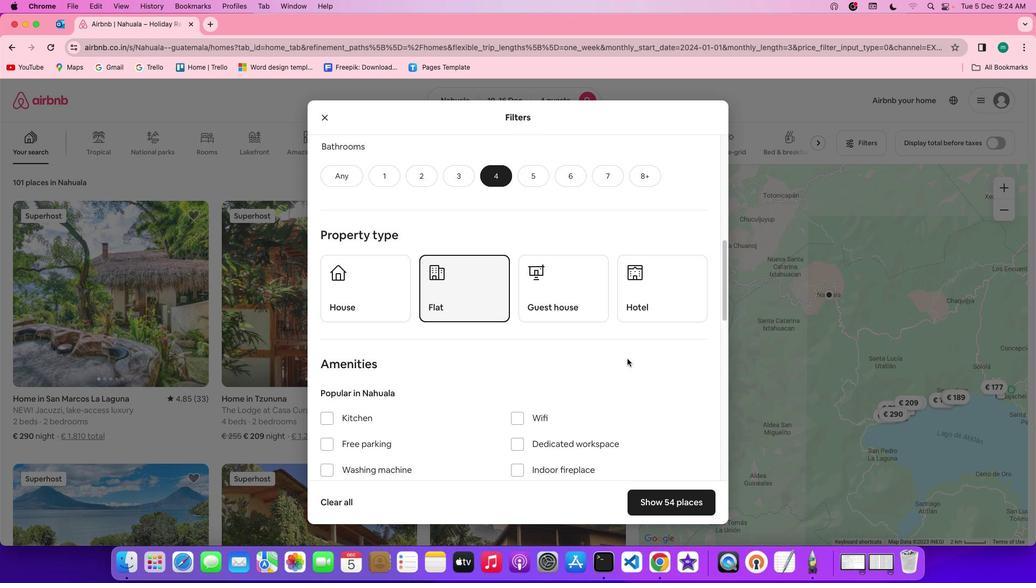 
Action: Mouse scrolled (630, 361) with delta (2, 1)
Screenshot: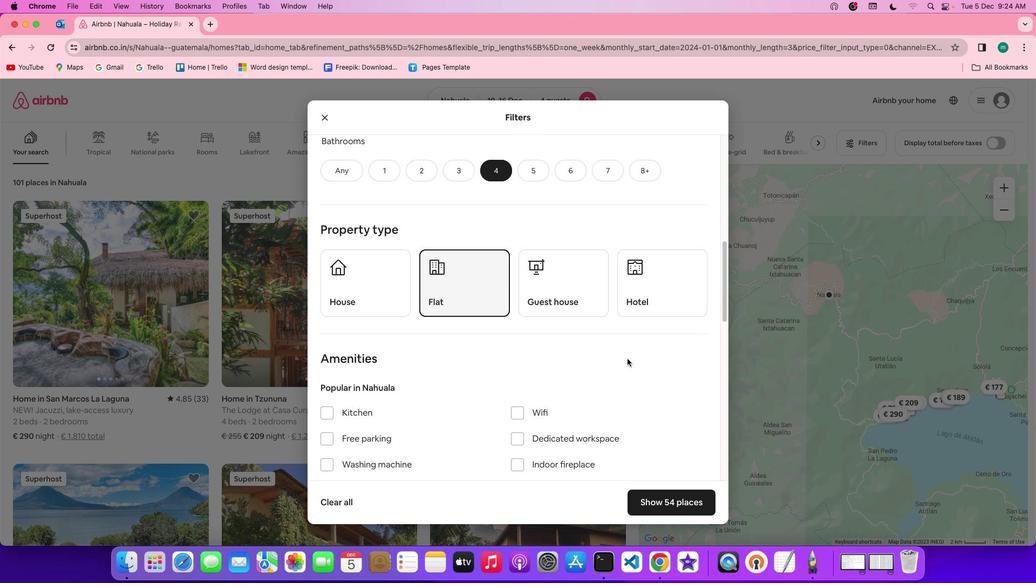 
Action: Mouse scrolled (630, 361) with delta (2, 1)
Screenshot: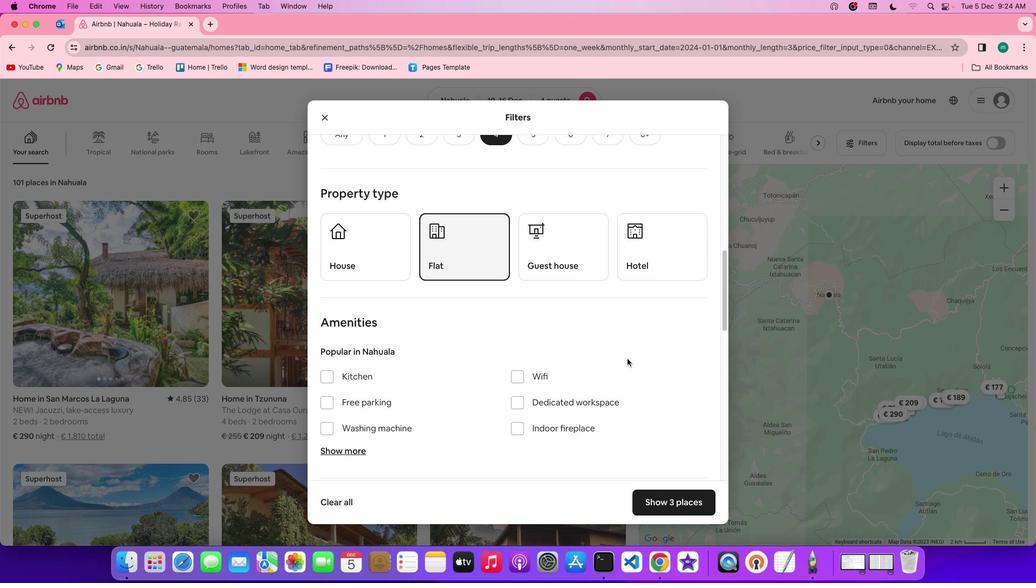 
Action: Mouse scrolled (630, 361) with delta (2, 1)
Screenshot: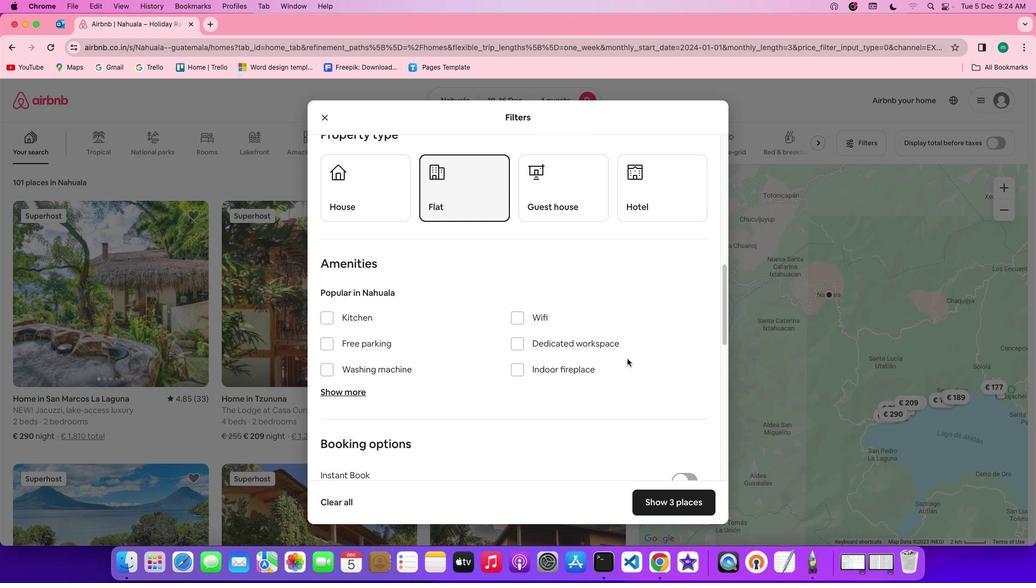 
Action: Mouse scrolled (630, 361) with delta (2, 1)
Screenshot: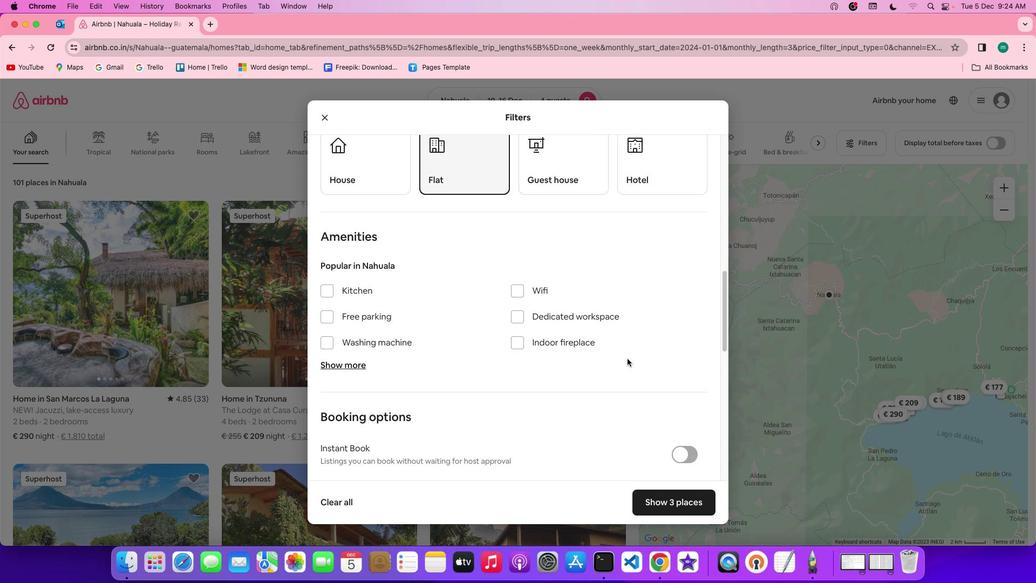 
Action: Mouse scrolled (630, 361) with delta (2, 1)
Screenshot: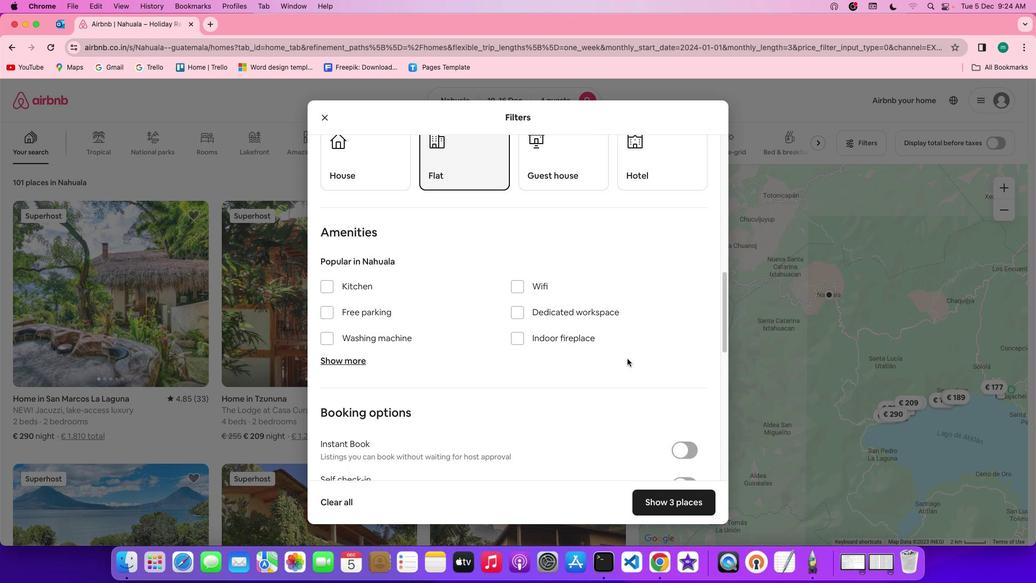 
Action: Mouse scrolled (630, 361) with delta (2, 1)
Screenshot: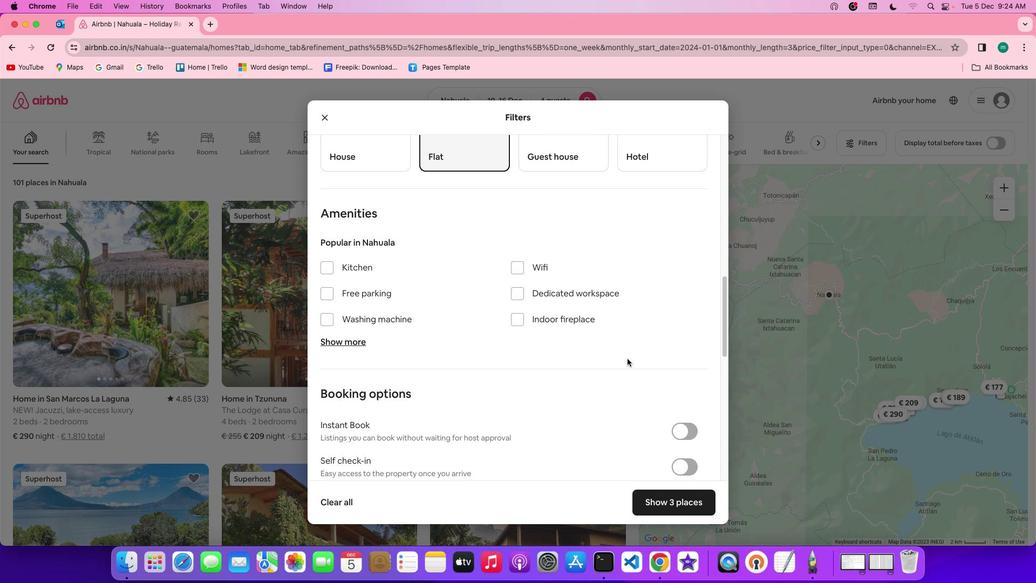 
Action: Mouse scrolled (630, 361) with delta (2, 1)
Screenshot: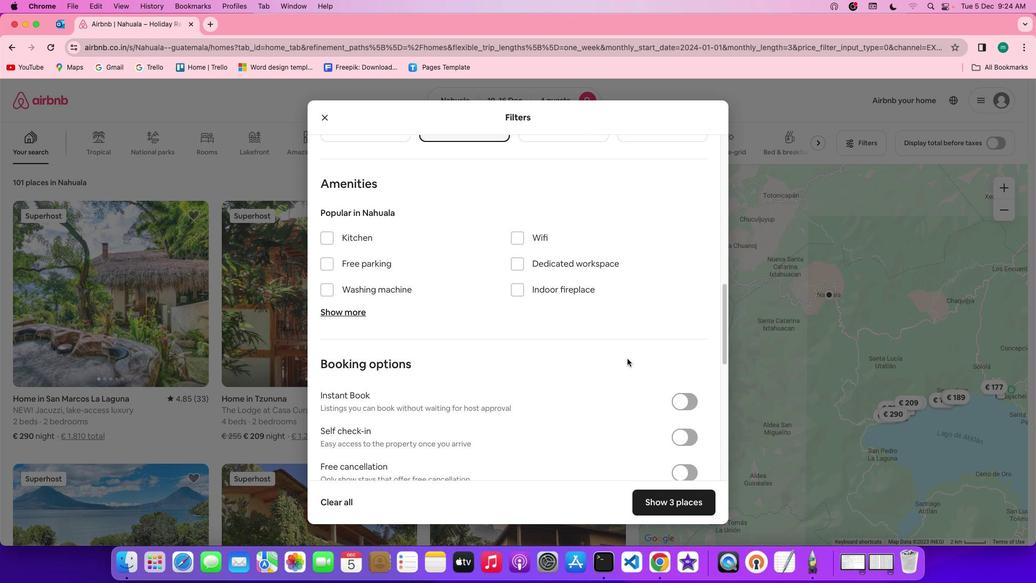 
Action: Mouse scrolled (630, 361) with delta (2, 1)
Screenshot: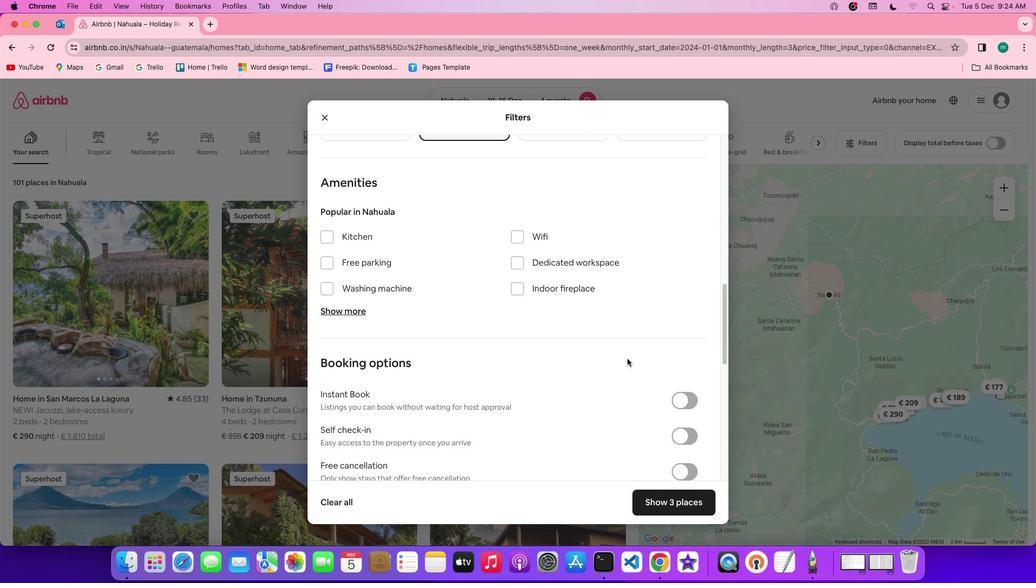 
Action: Mouse scrolled (630, 361) with delta (2, 1)
Screenshot: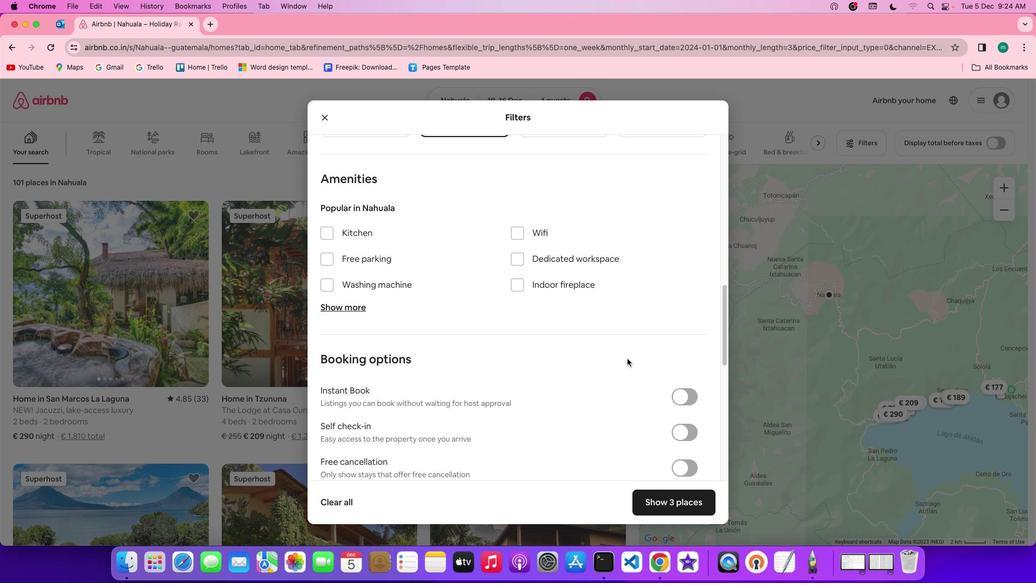 
Action: Mouse moved to (521, 226)
Screenshot: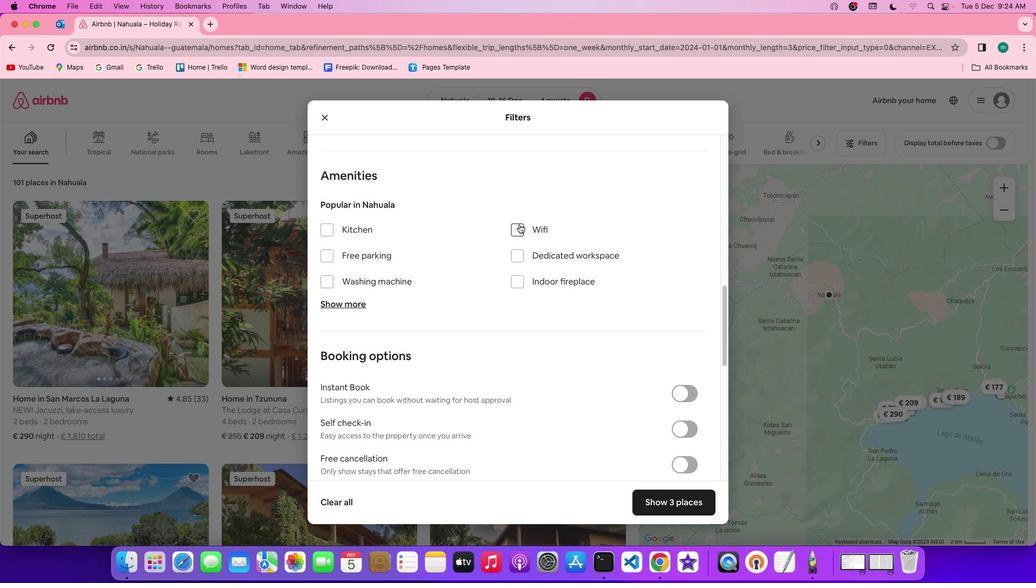 
Action: Mouse pressed left at (521, 226)
Screenshot: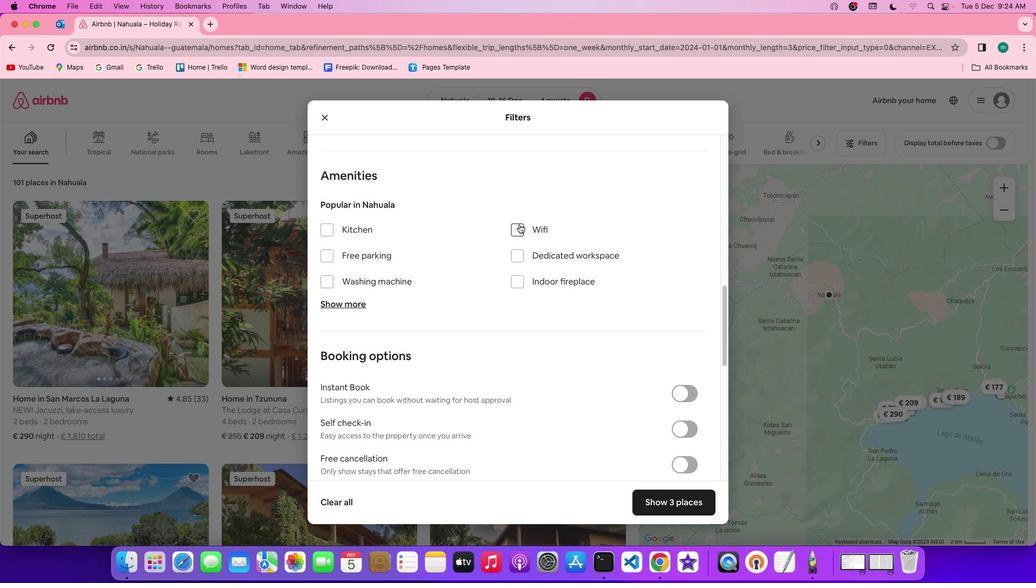 
Action: Mouse moved to (362, 307)
Screenshot: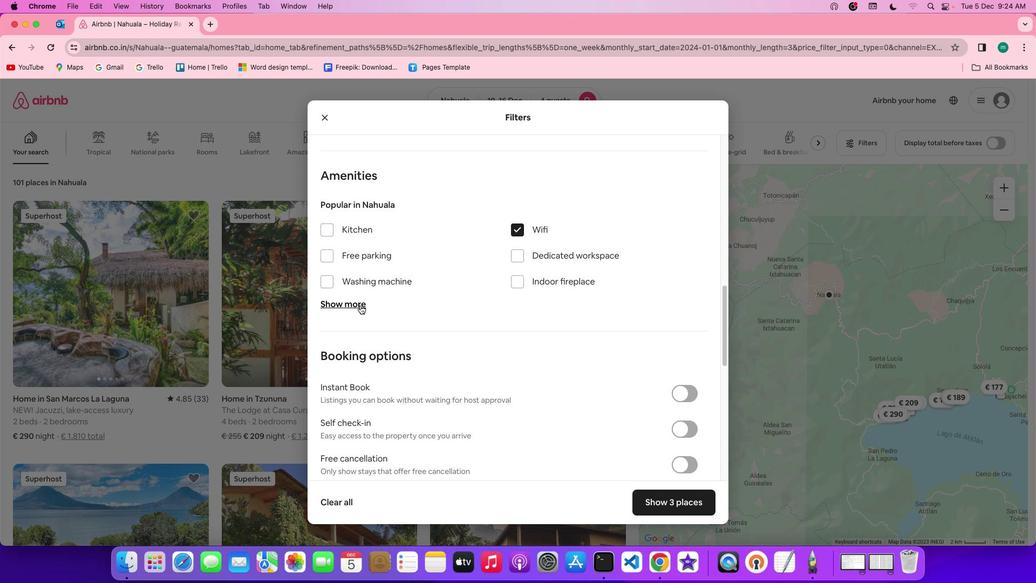 
Action: Mouse pressed left at (362, 307)
Screenshot: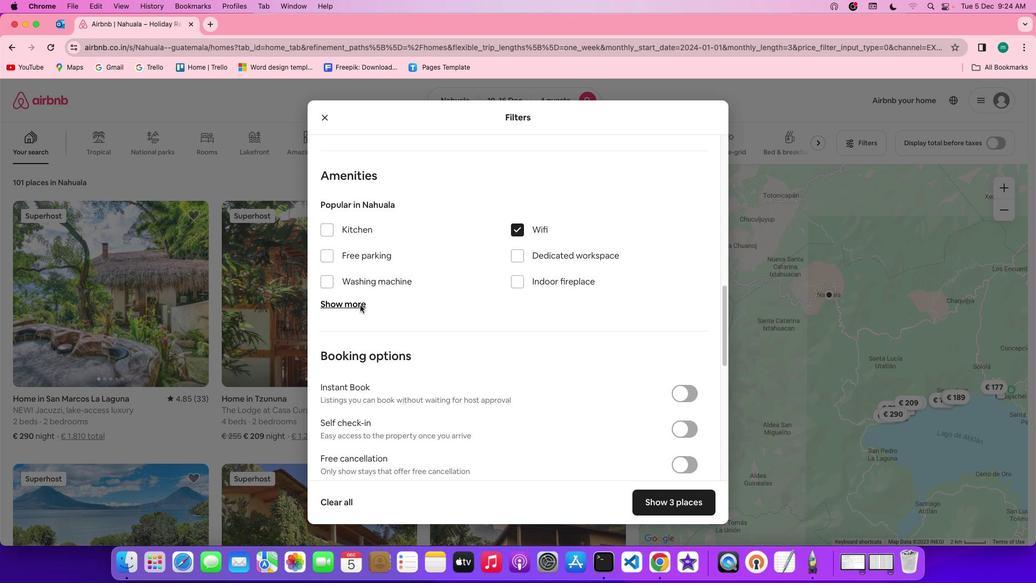 
Action: Mouse moved to (519, 366)
Screenshot: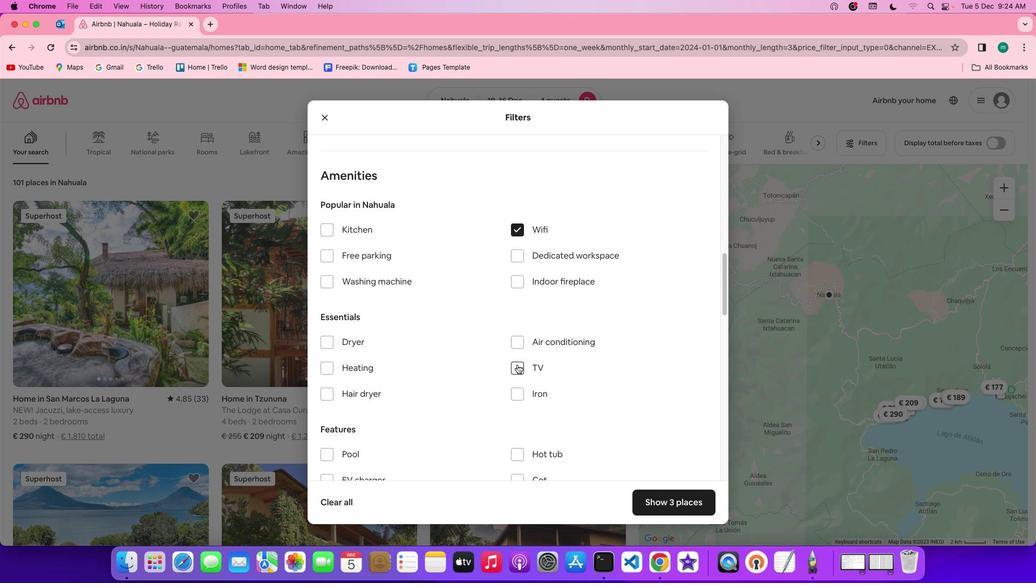 
Action: Mouse pressed left at (519, 366)
Screenshot: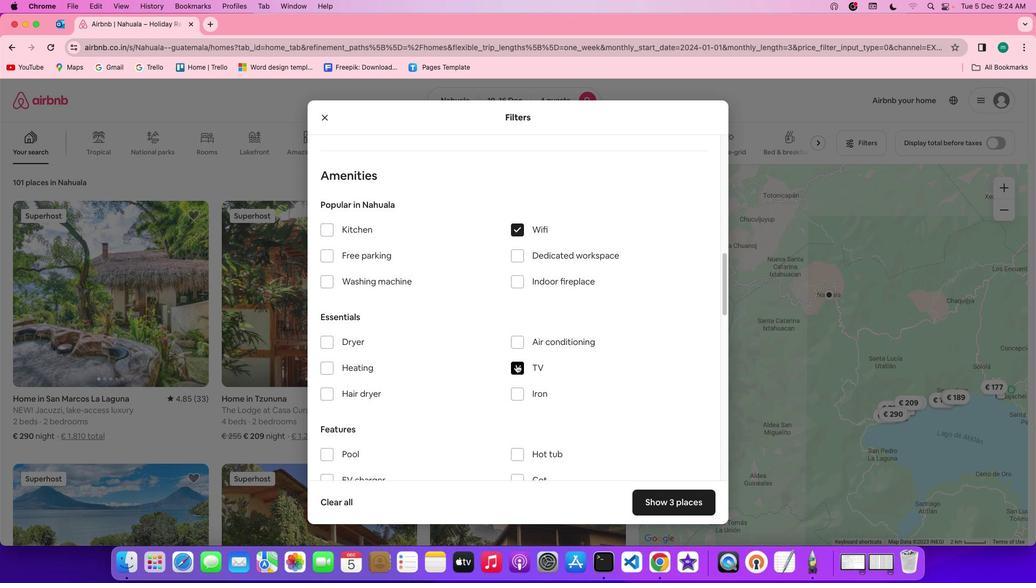 
Action: Mouse moved to (381, 254)
Screenshot: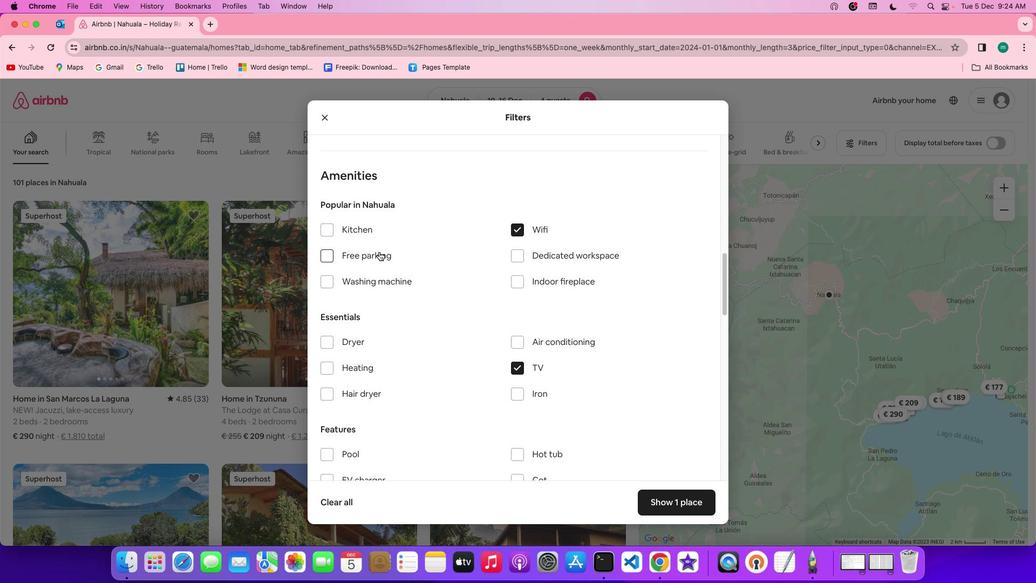 
Action: Mouse pressed left at (381, 254)
Screenshot: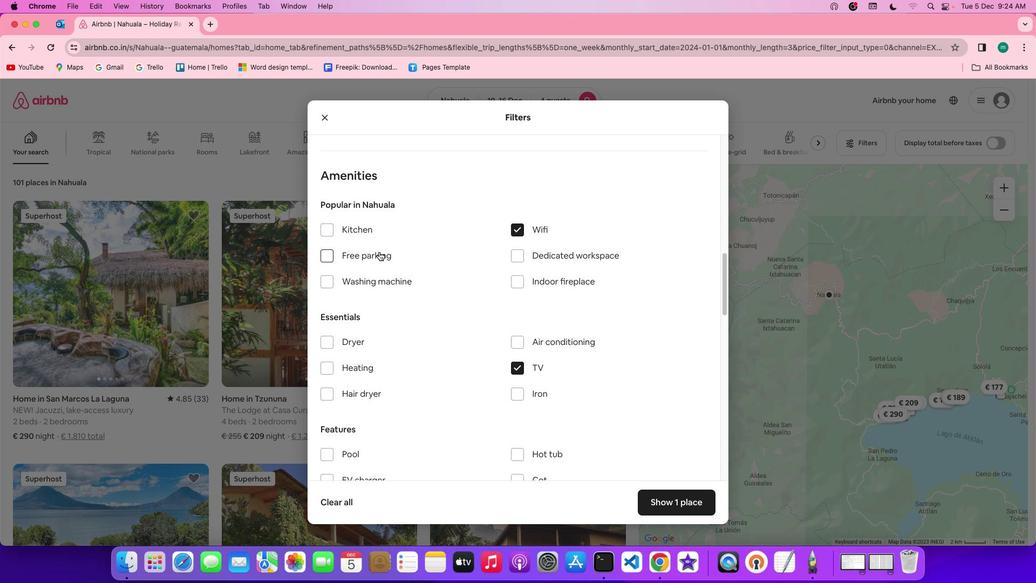 
Action: Mouse moved to (416, 277)
Screenshot: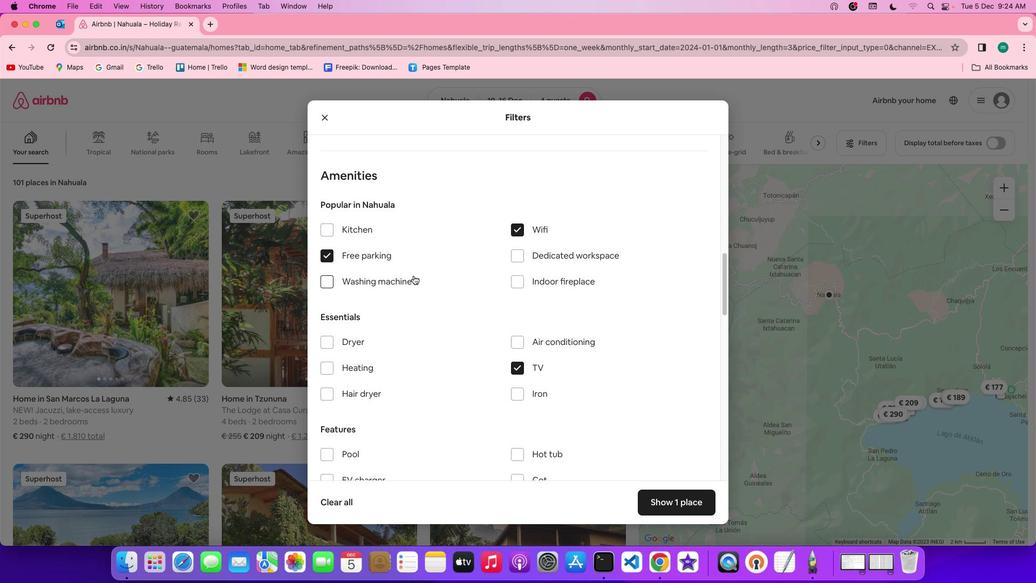 
Action: Mouse scrolled (416, 277) with delta (2, 1)
Screenshot: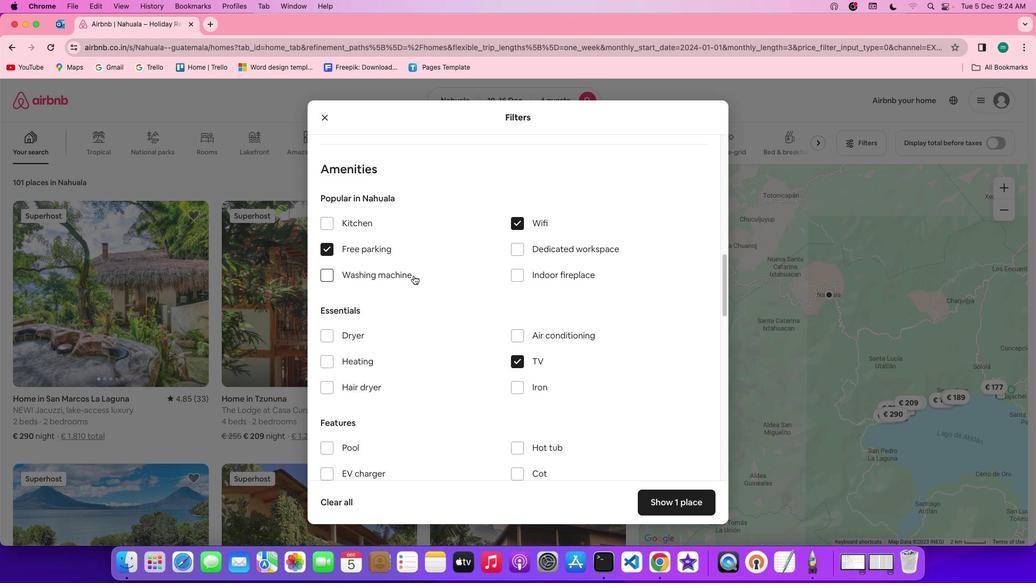 
Action: Mouse scrolled (416, 277) with delta (2, 1)
Screenshot: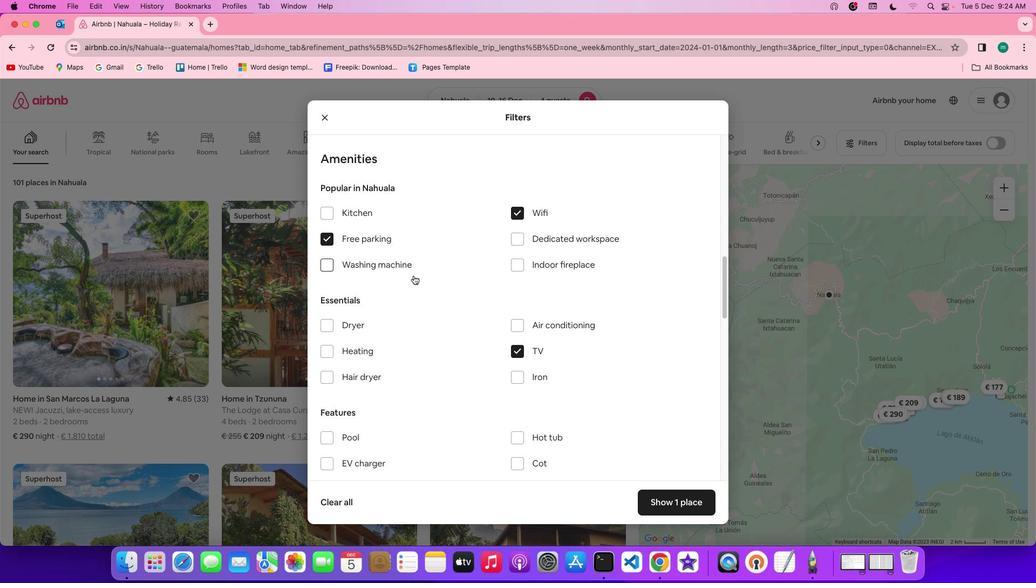 
Action: Mouse scrolled (416, 277) with delta (2, 1)
Screenshot: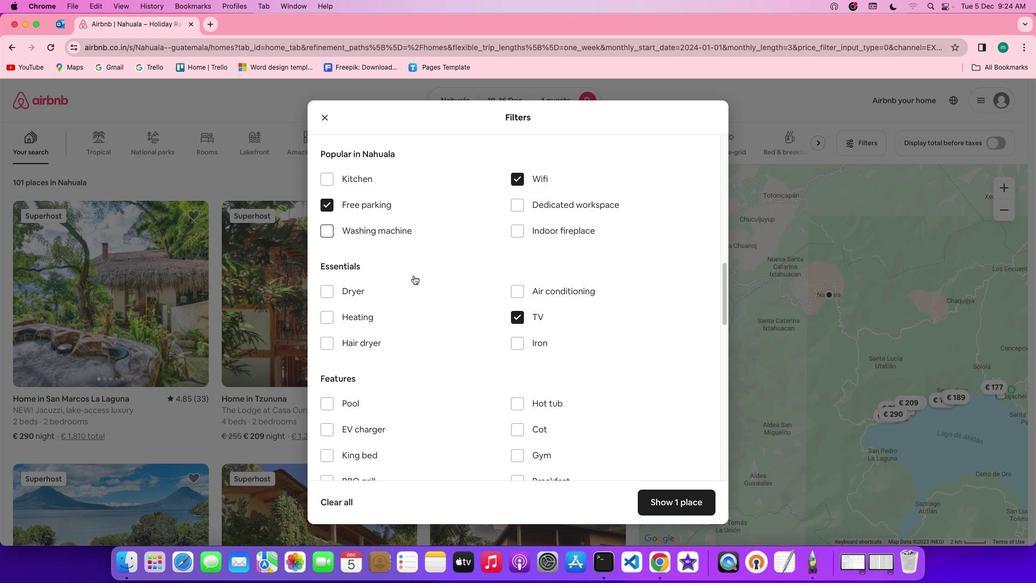 
Action: Mouse moved to (503, 384)
Screenshot: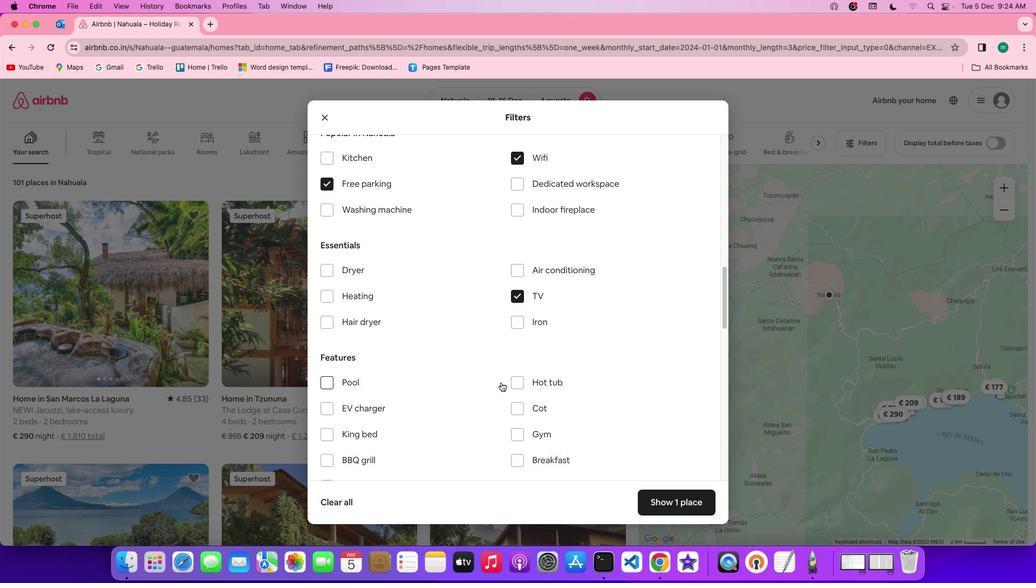 
Action: Mouse scrolled (503, 384) with delta (2, 1)
Screenshot: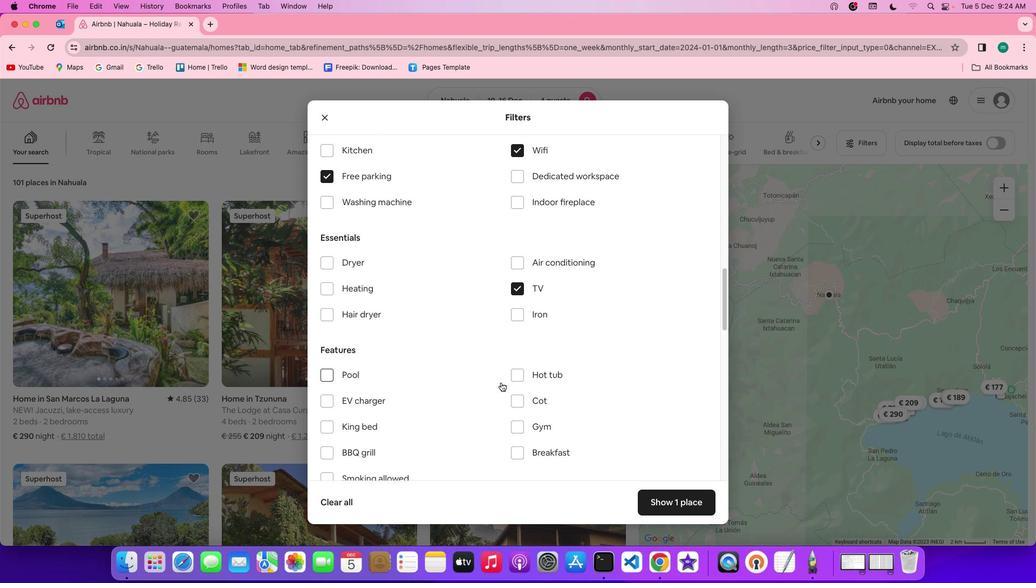
Action: Mouse scrolled (503, 384) with delta (2, 1)
Screenshot: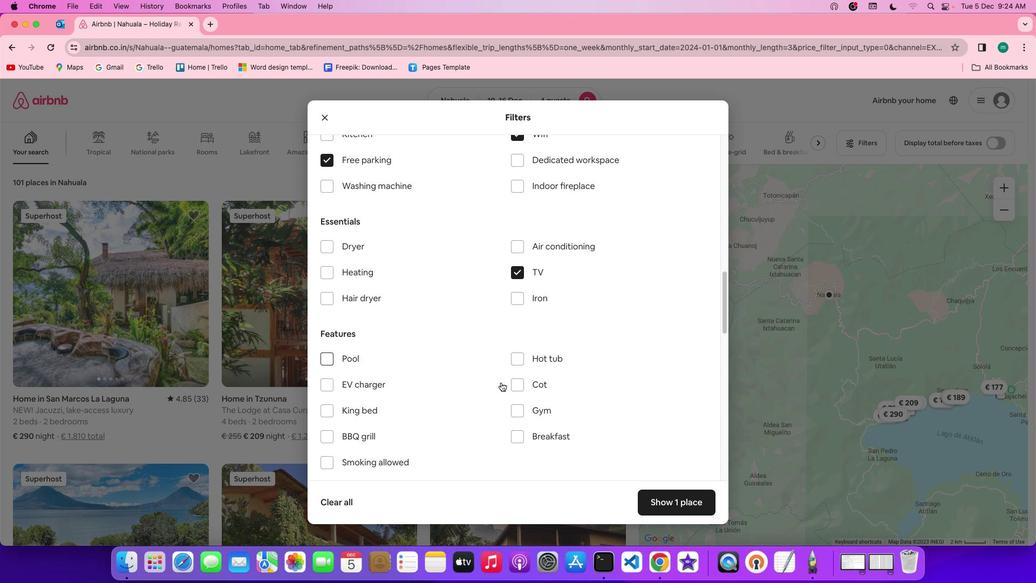 
Action: Mouse scrolled (503, 384) with delta (2, 1)
Screenshot: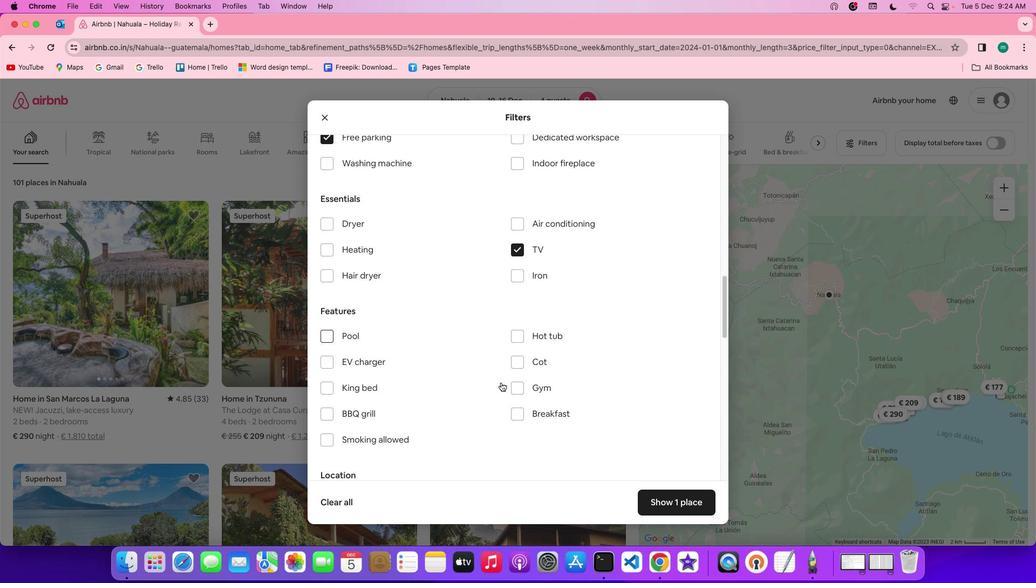 
Action: Mouse moved to (520, 356)
Screenshot: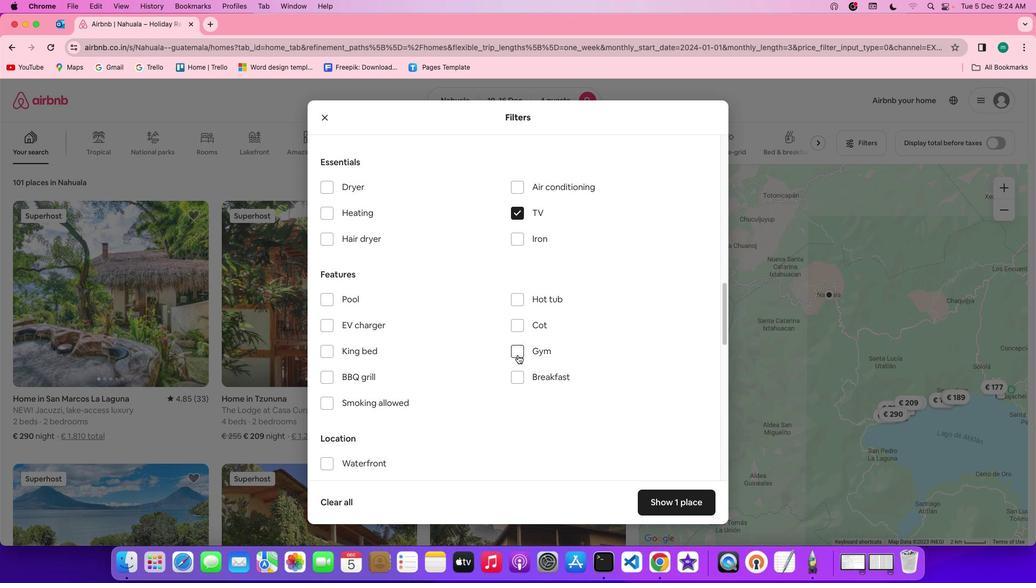 
Action: Mouse pressed left at (520, 356)
Screenshot: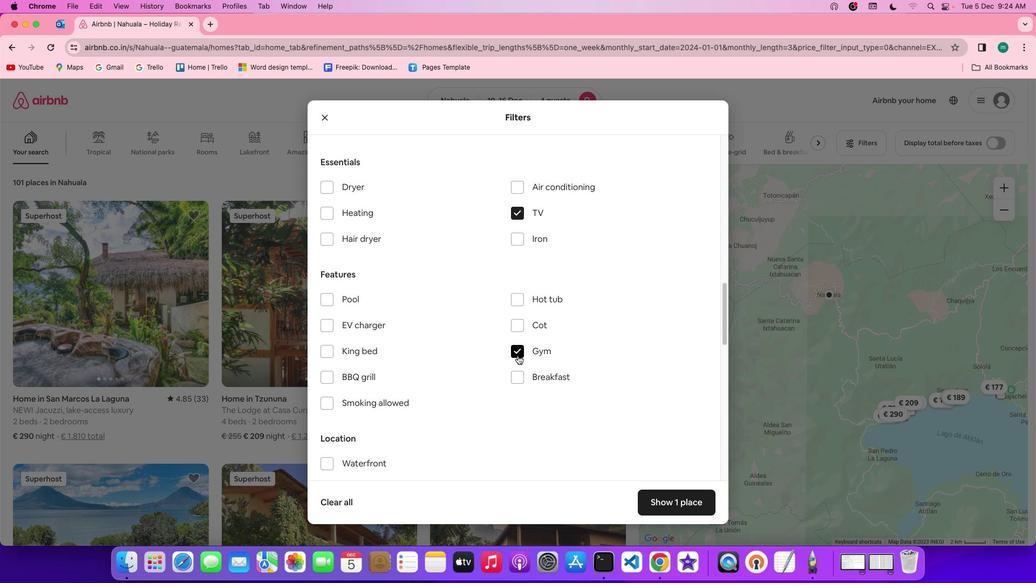
Action: Mouse moved to (517, 381)
Screenshot: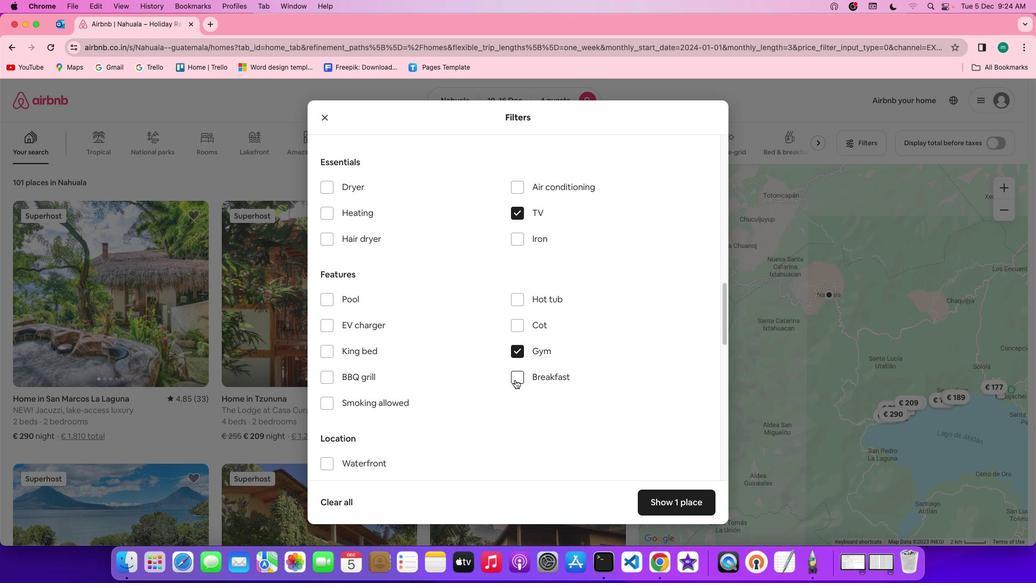 
Action: Mouse pressed left at (517, 381)
Screenshot: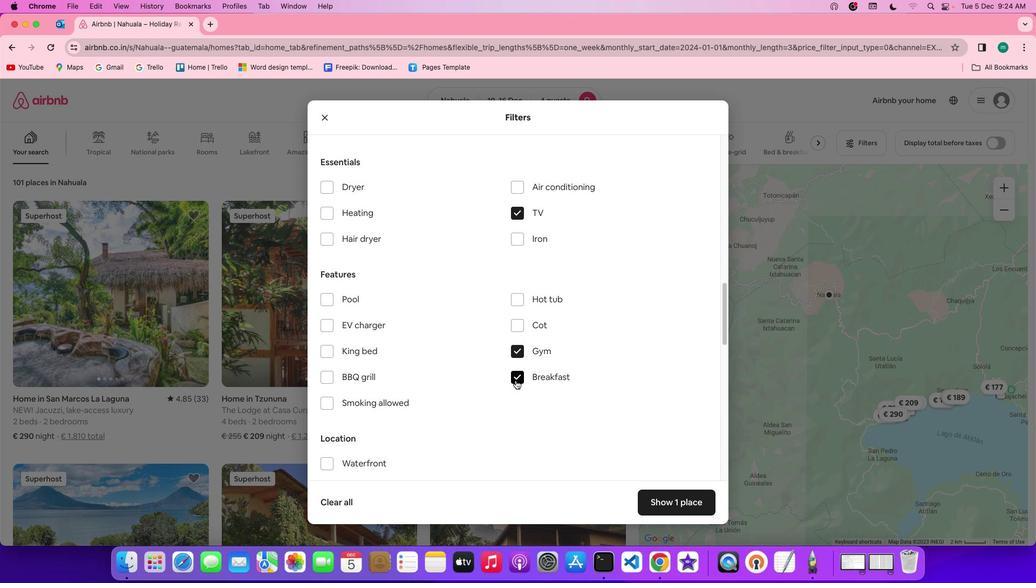 
Action: Mouse moved to (600, 394)
Screenshot: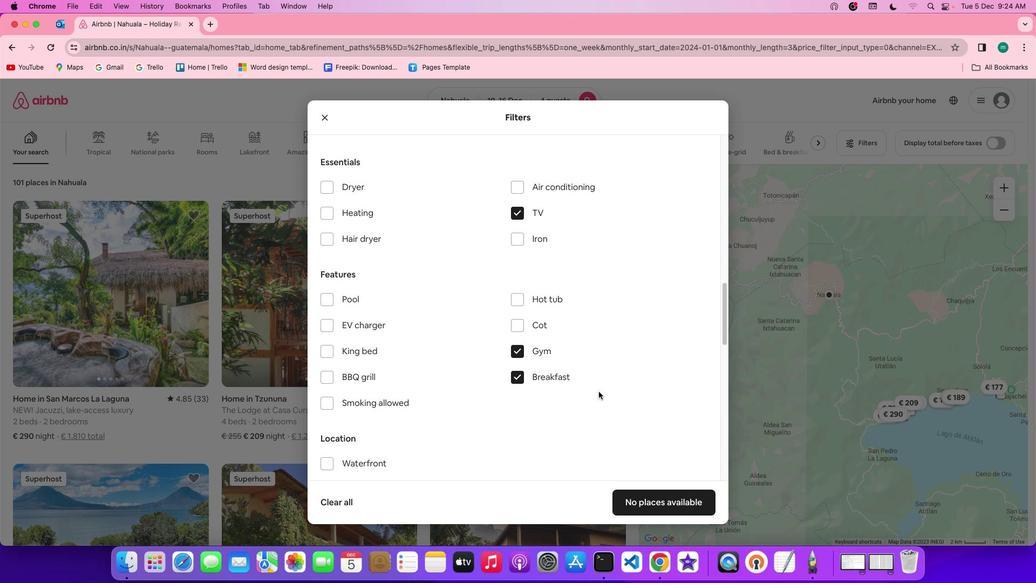 
Action: Mouse scrolled (600, 394) with delta (2, 1)
Screenshot: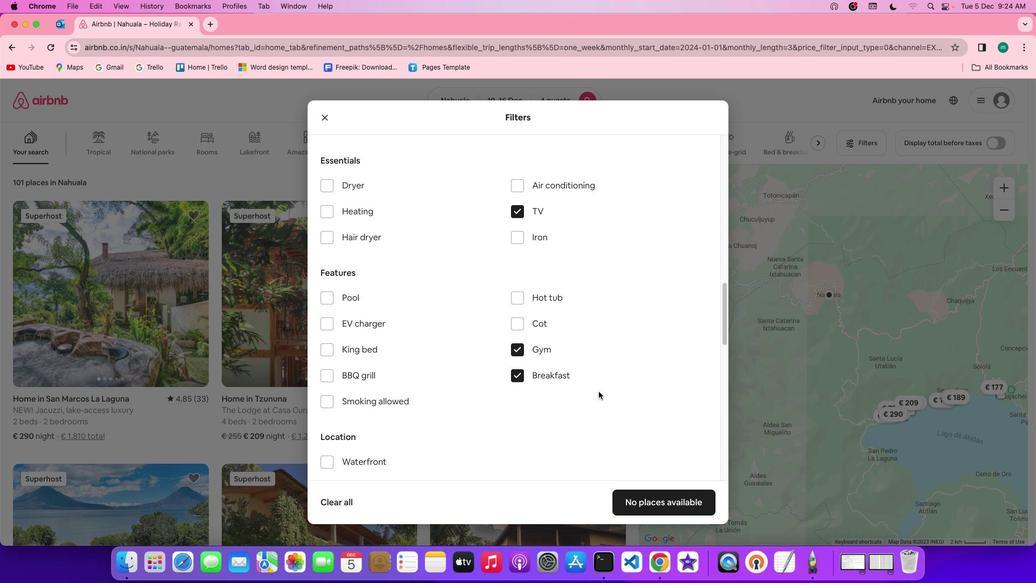 
Action: Mouse scrolled (600, 394) with delta (2, 1)
Screenshot: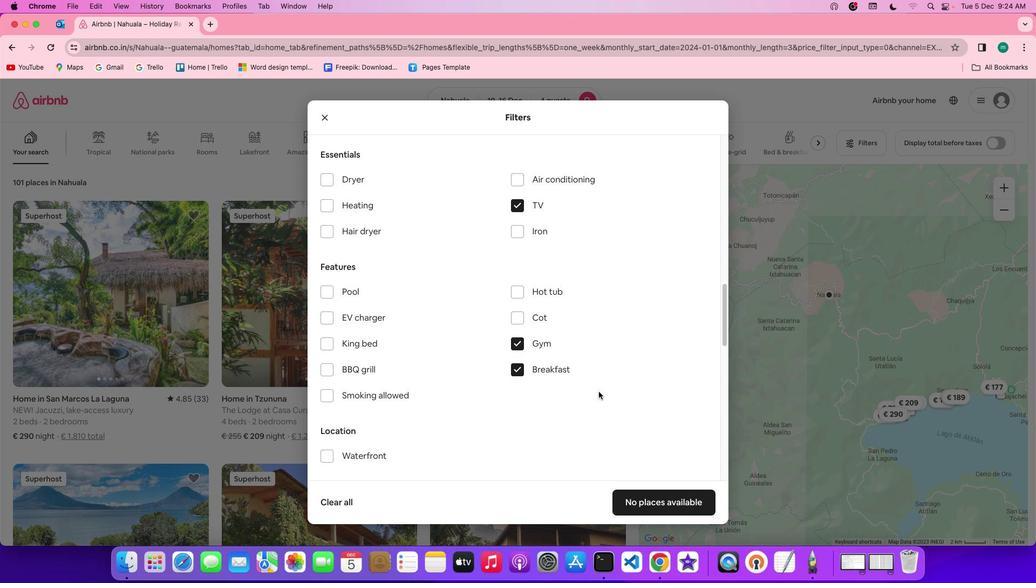 
Action: Mouse scrolled (600, 394) with delta (2, 1)
Screenshot: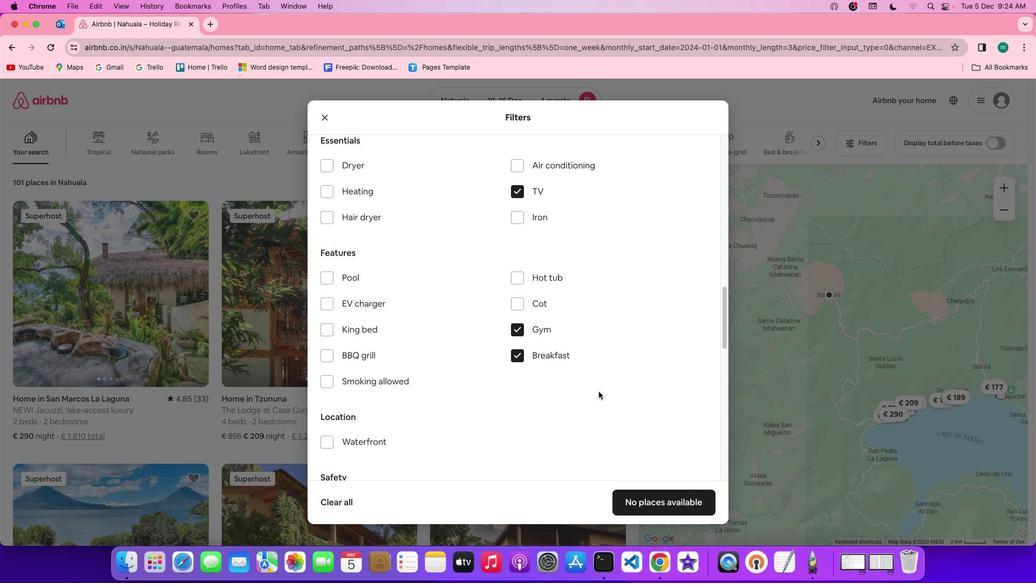 
Action: Mouse scrolled (600, 394) with delta (2, 1)
Screenshot: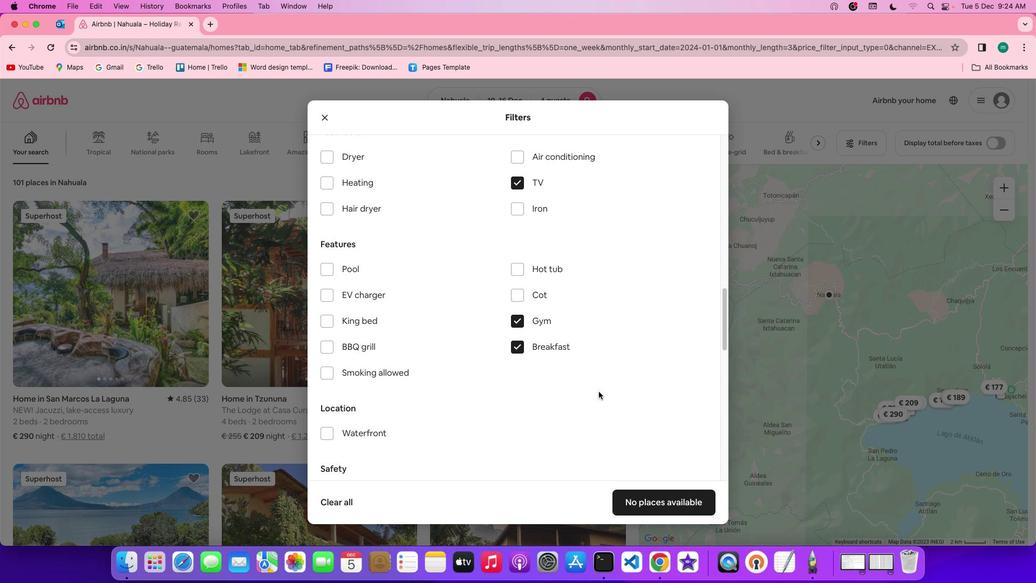 
Action: Mouse scrolled (600, 394) with delta (2, 1)
Screenshot: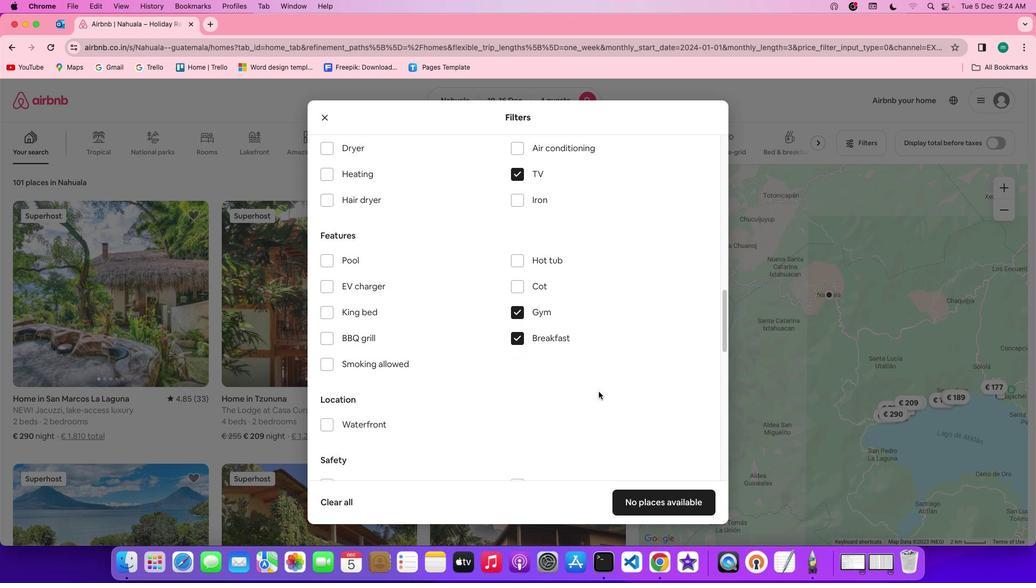 
Action: Mouse scrolled (600, 394) with delta (2, 1)
Screenshot: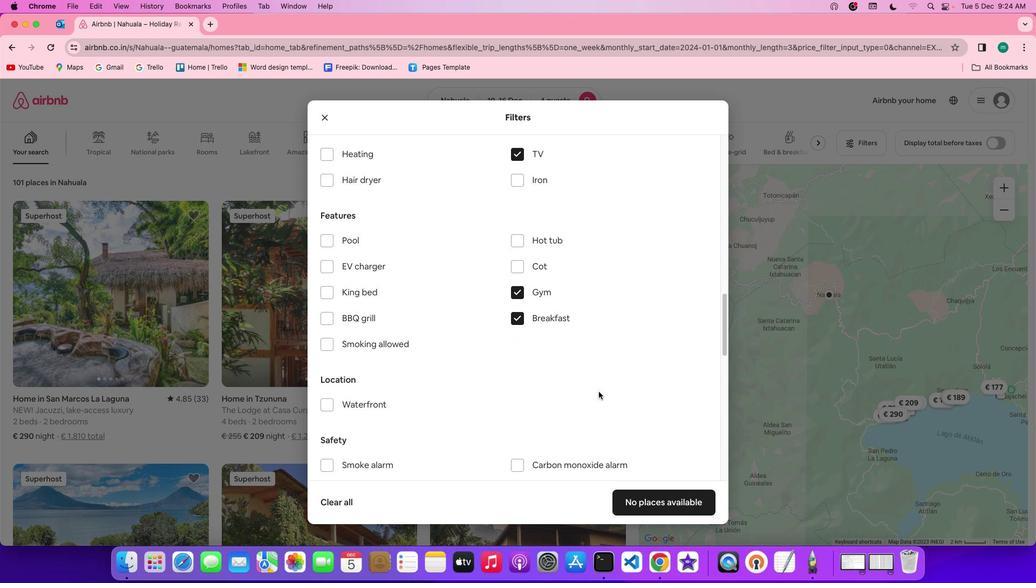 
Action: Mouse moved to (649, 416)
Screenshot: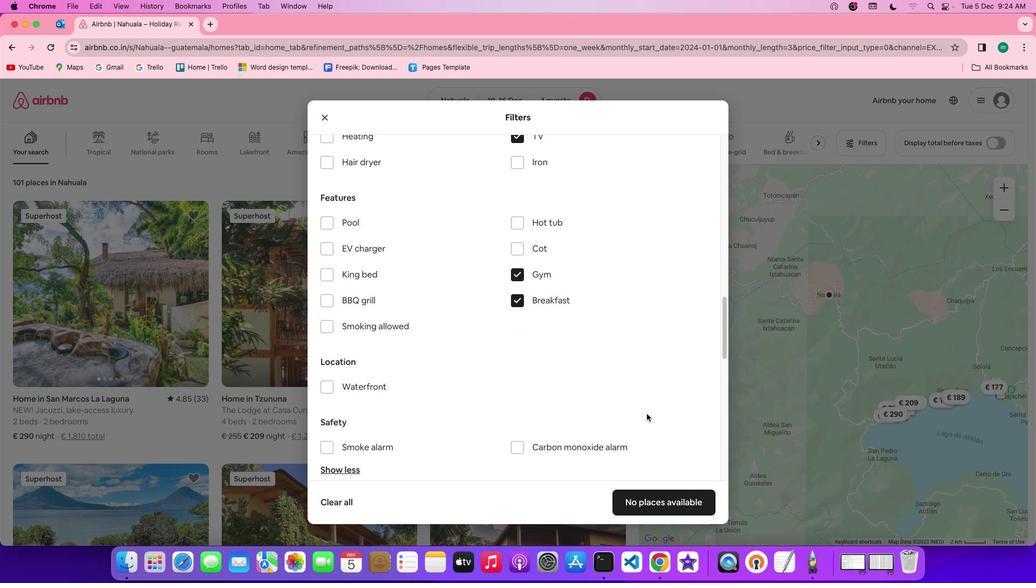 
Action: Mouse scrolled (649, 416) with delta (2, 1)
Screenshot: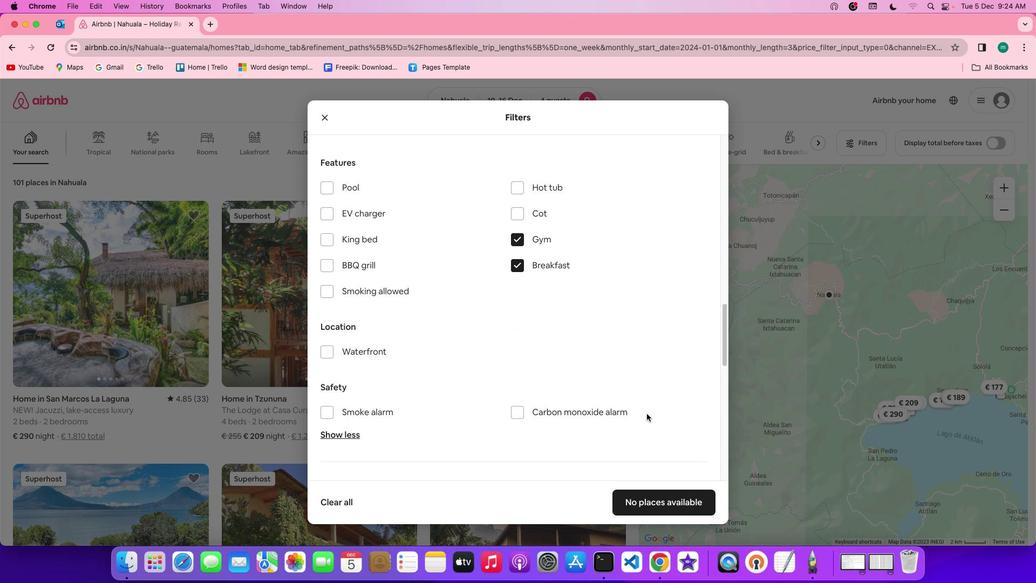 
Action: Mouse scrolled (649, 416) with delta (2, 1)
Screenshot: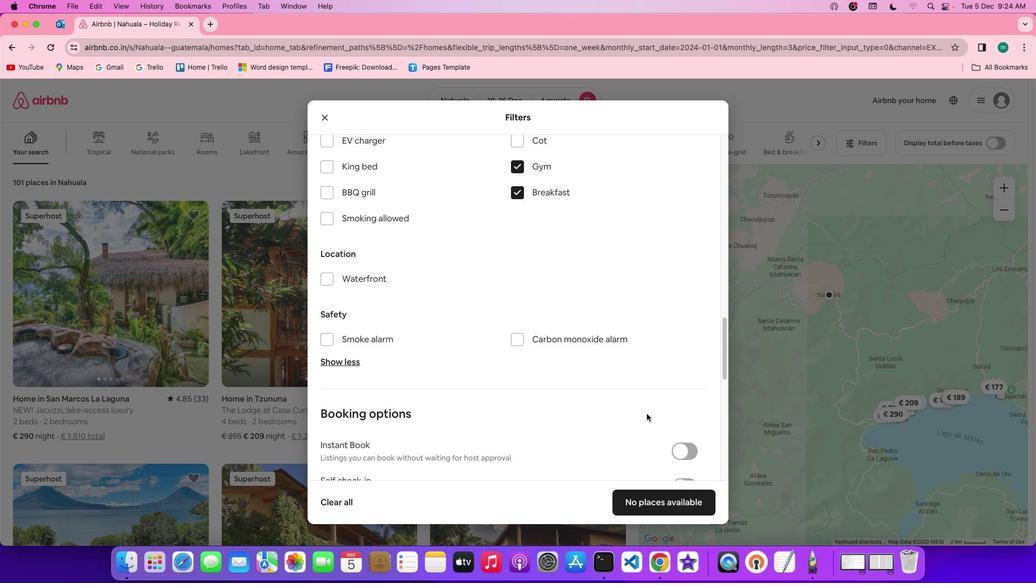 
Action: Mouse scrolled (649, 416) with delta (2, 0)
Screenshot: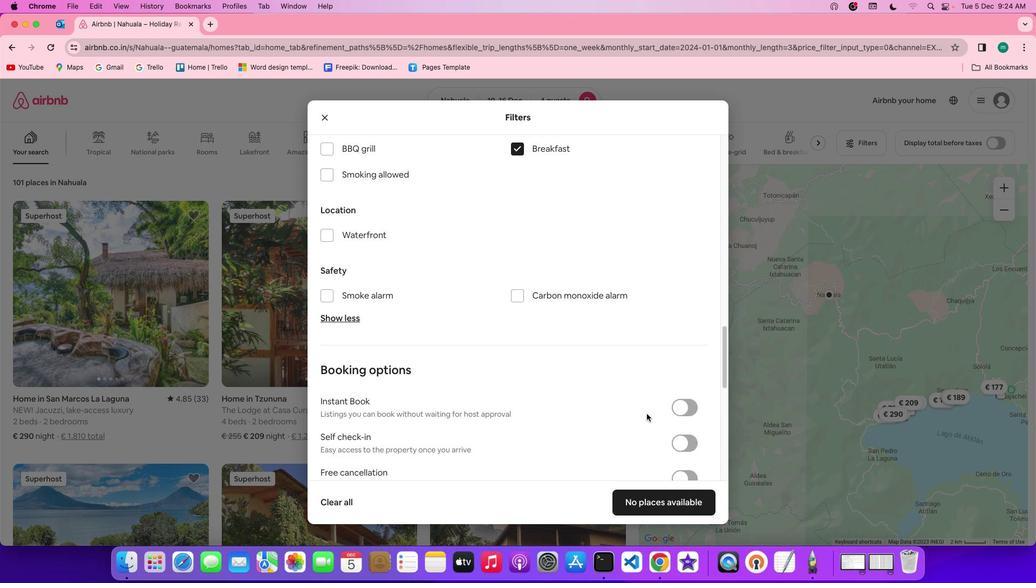 
Action: Mouse scrolled (649, 416) with delta (2, 0)
Screenshot: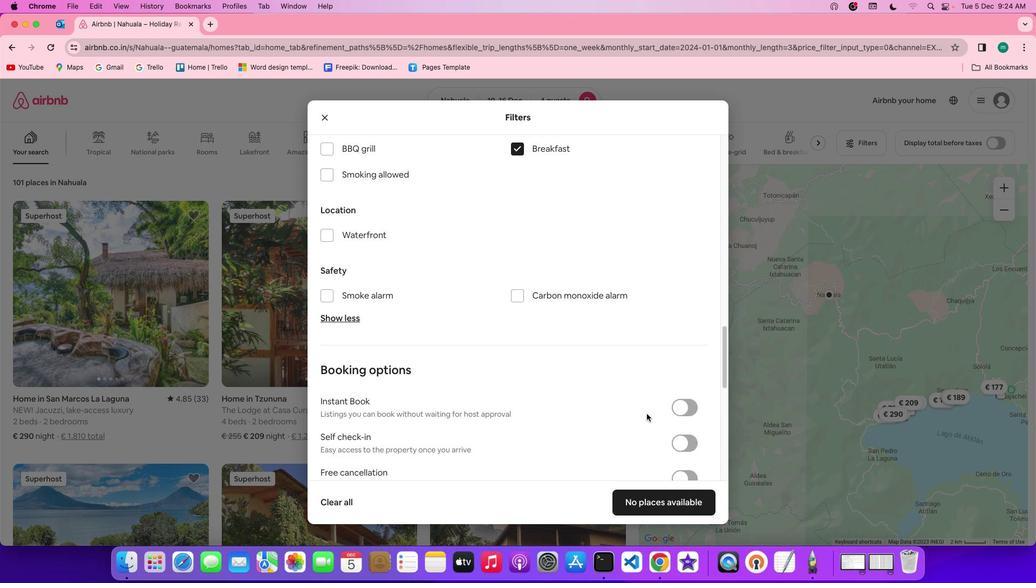 
Action: Mouse scrolled (649, 416) with delta (2, 0)
Screenshot: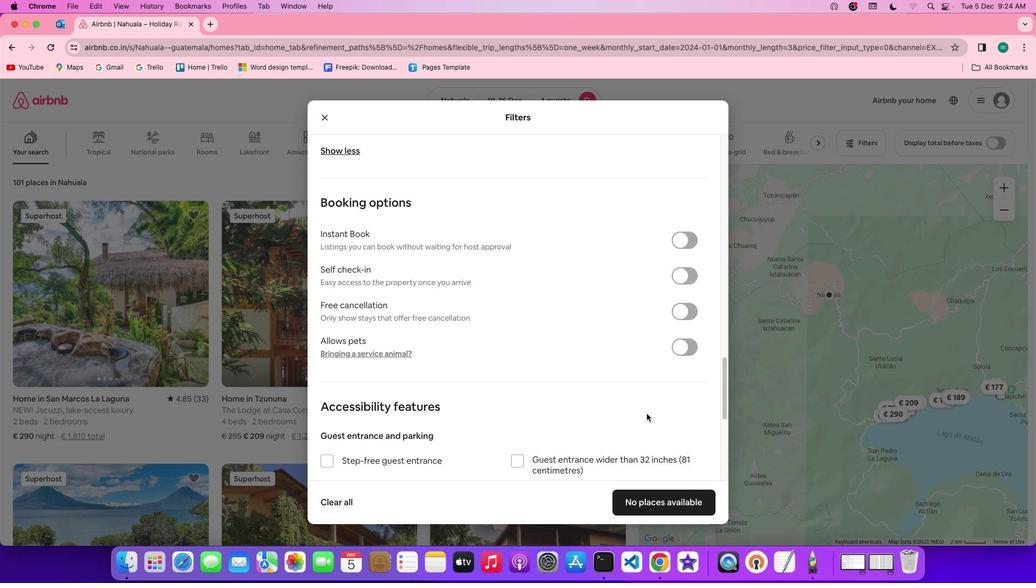 
Action: Mouse scrolled (649, 416) with delta (2, 1)
Screenshot: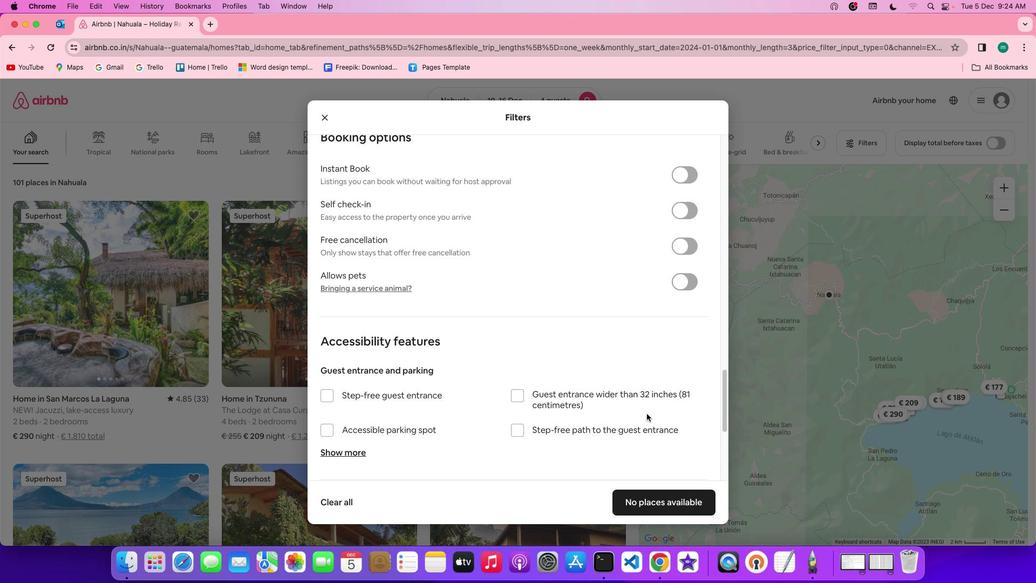 
Action: Mouse scrolled (649, 416) with delta (2, 1)
Screenshot: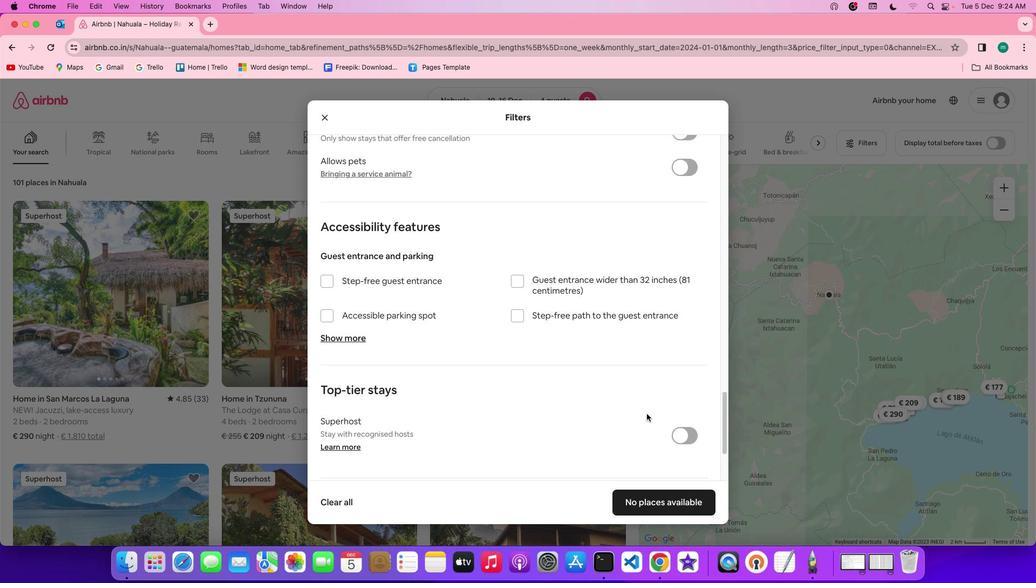 
Action: Mouse scrolled (649, 416) with delta (2, 0)
Screenshot: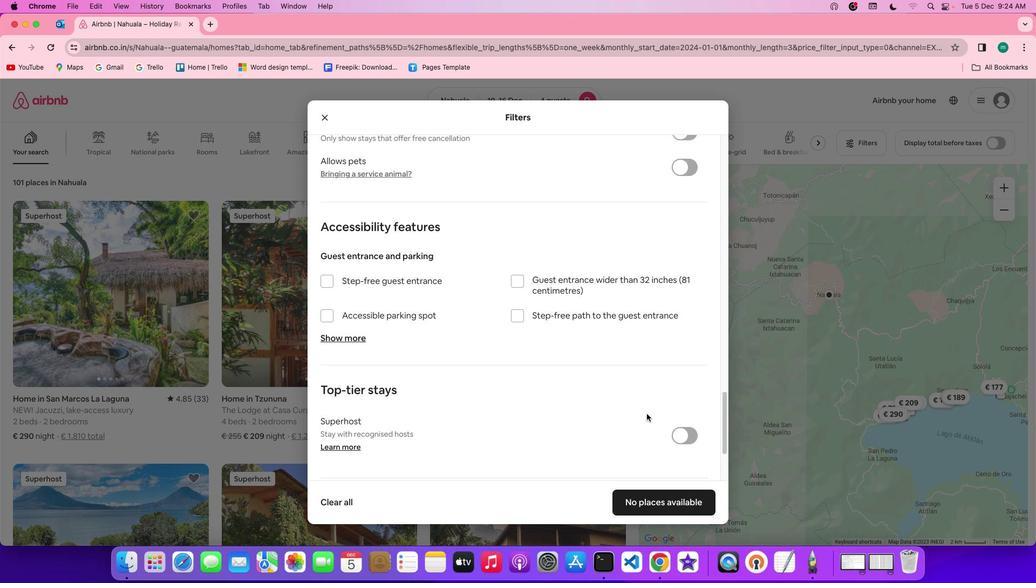 
Action: Mouse scrolled (649, 416) with delta (2, 0)
Screenshot: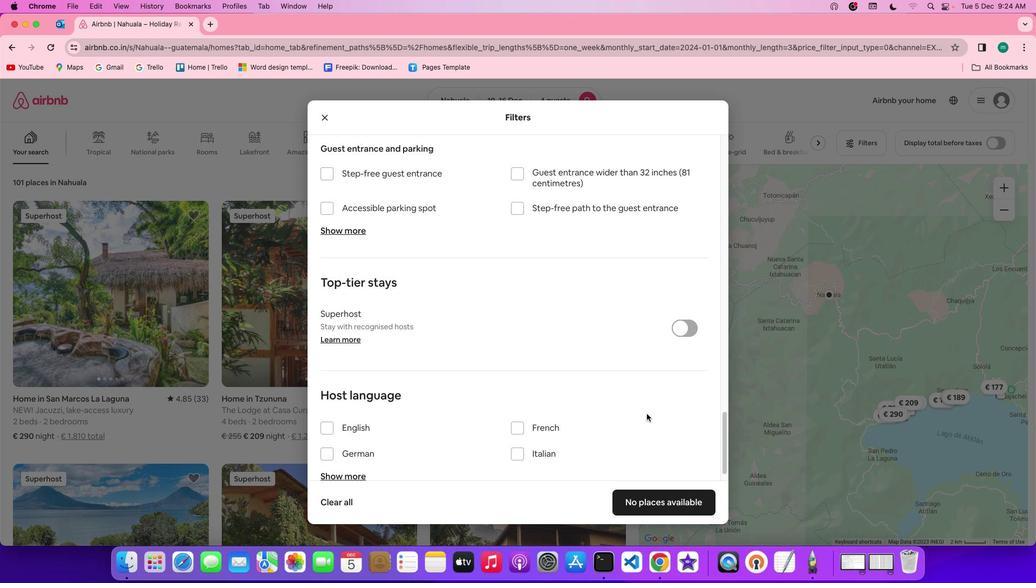 
Action: Mouse scrolled (649, 416) with delta (2, 0)
Screenshot: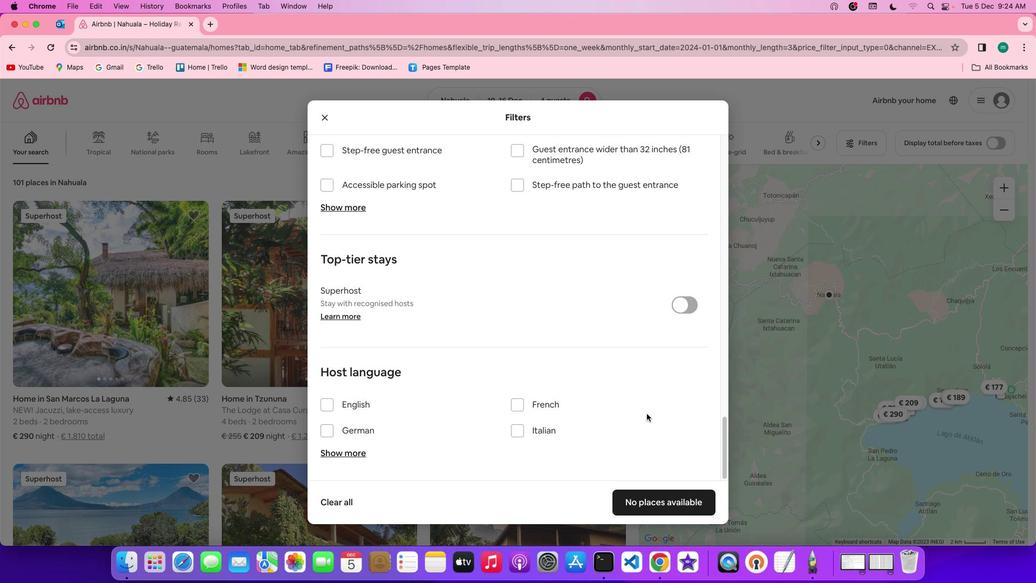 
Action: Mouse scrolled (649, 416) with delta (2, 1)
Screenshot: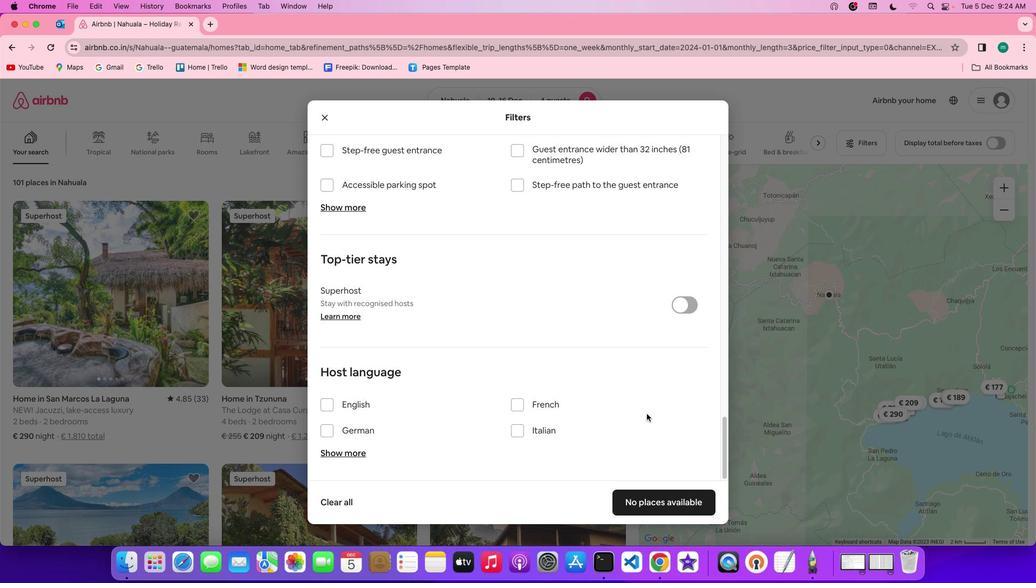 
Action: Mouse scrolled (649, 416) with delta (2, 1)
Screenshot: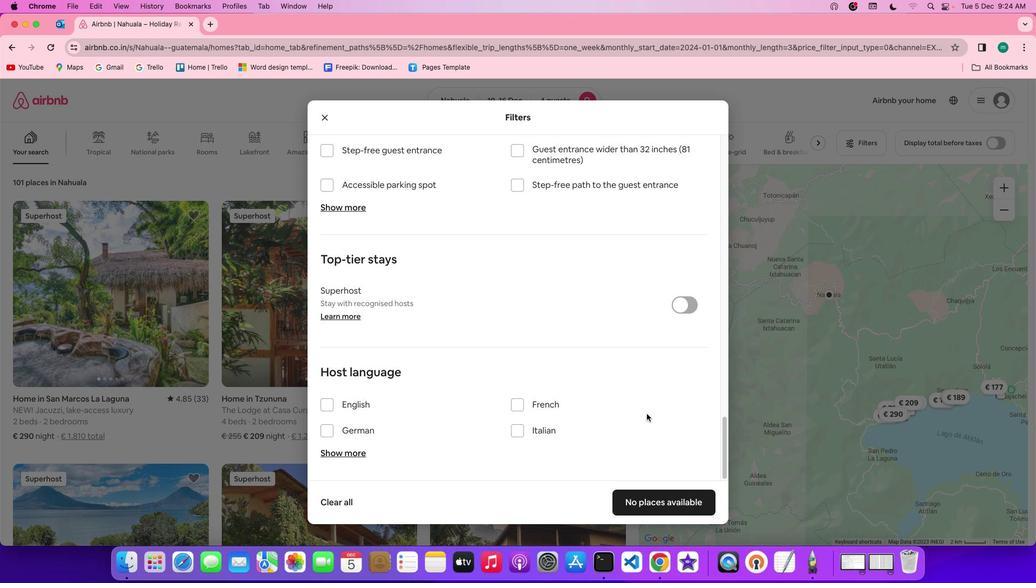 
Action: Mouse scrolled (649, 416) with delta (2, 0)
Screenshot: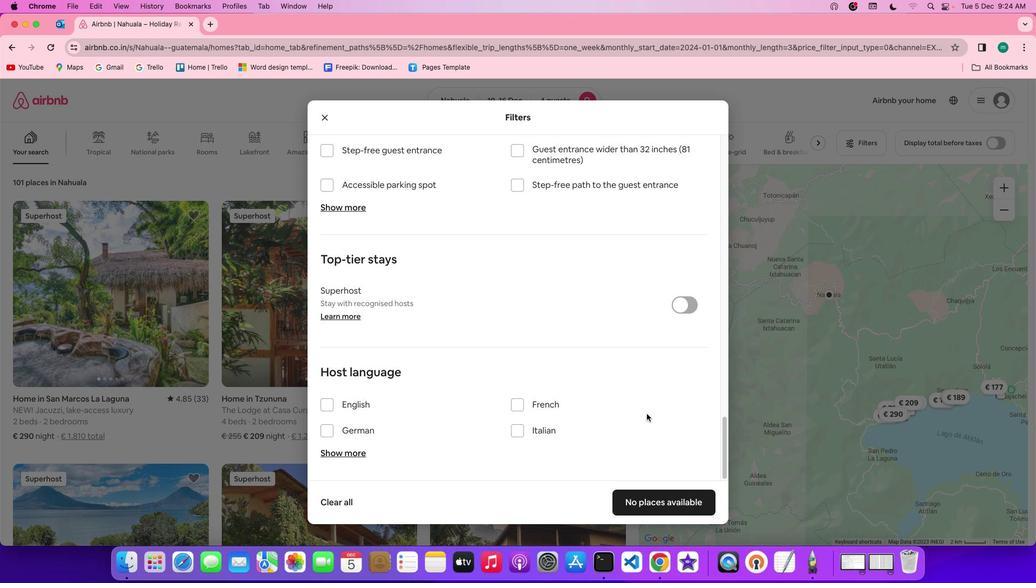 
Action: Mouse scrolled (649, 416) with delta (2, 0)
Screenshot: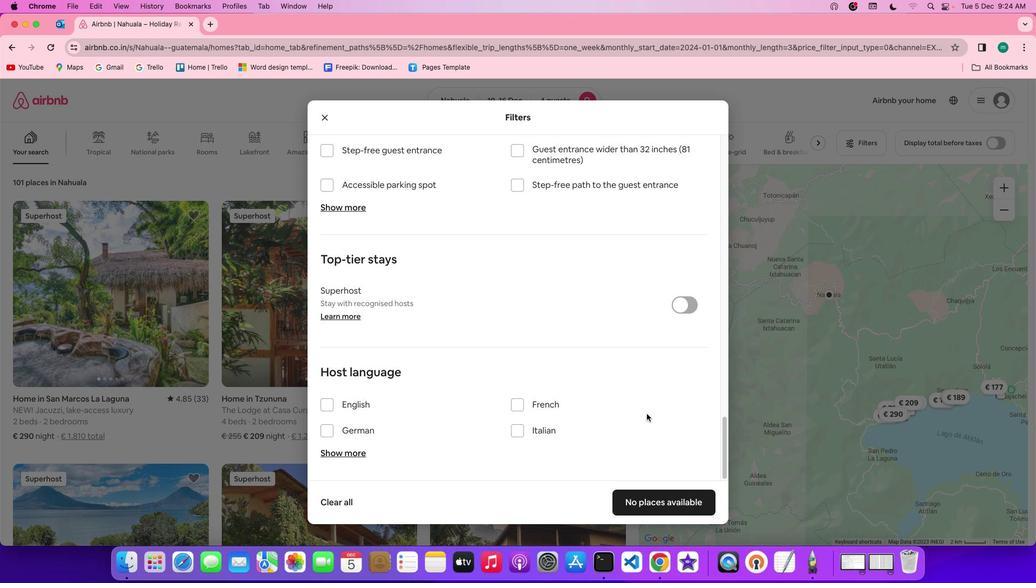 
Action: Mouse scrolled (649, 416) with delta (2, 0)
Screenshot: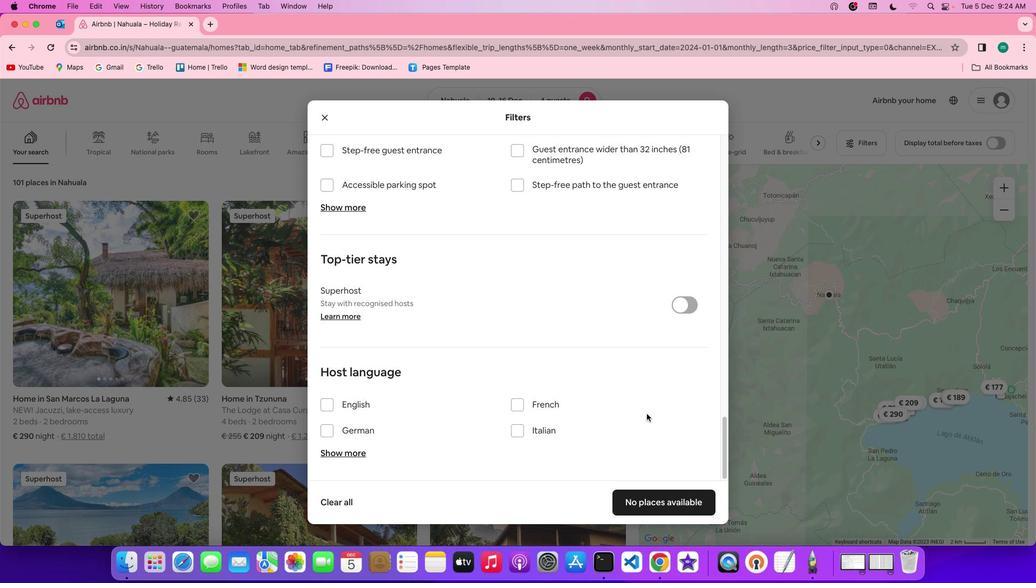 
Action: Mouse scrolled (649, 416) with delta (2, 0)
Screenshot: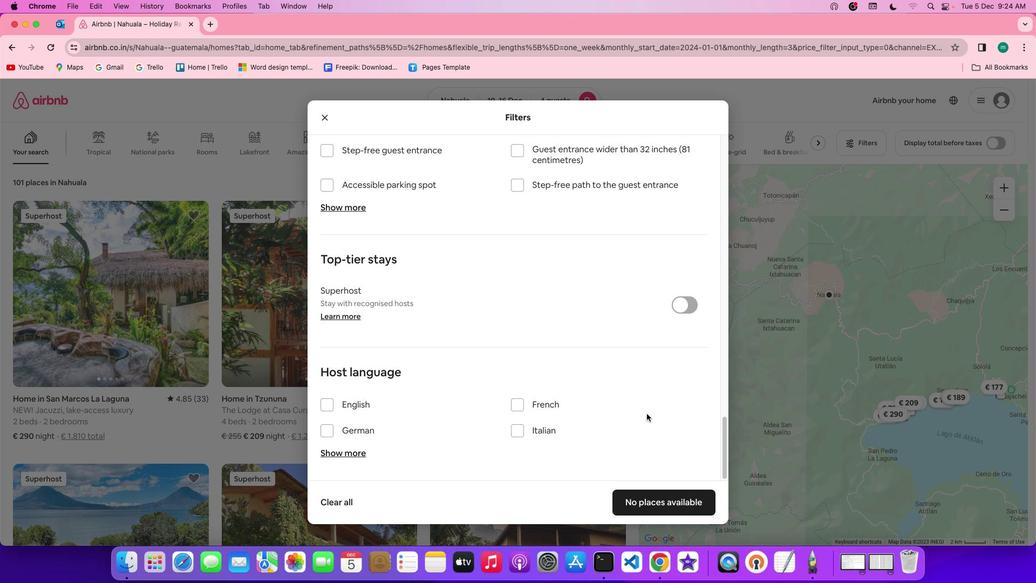 
Action: Mouse moved to (675, 501)
Screenshot: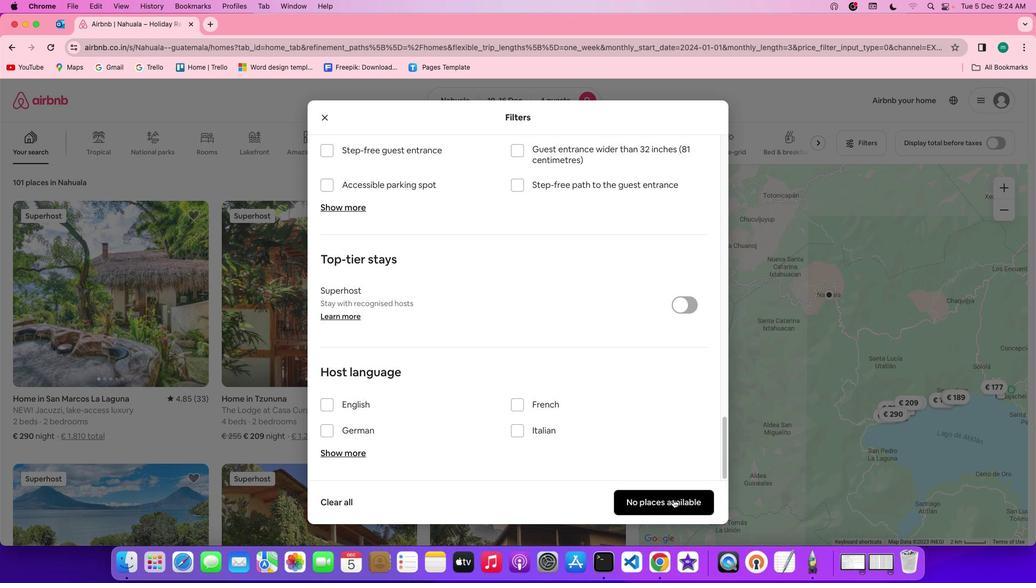 
Action: Mouse pressed left at (675, 501)
Screenshot: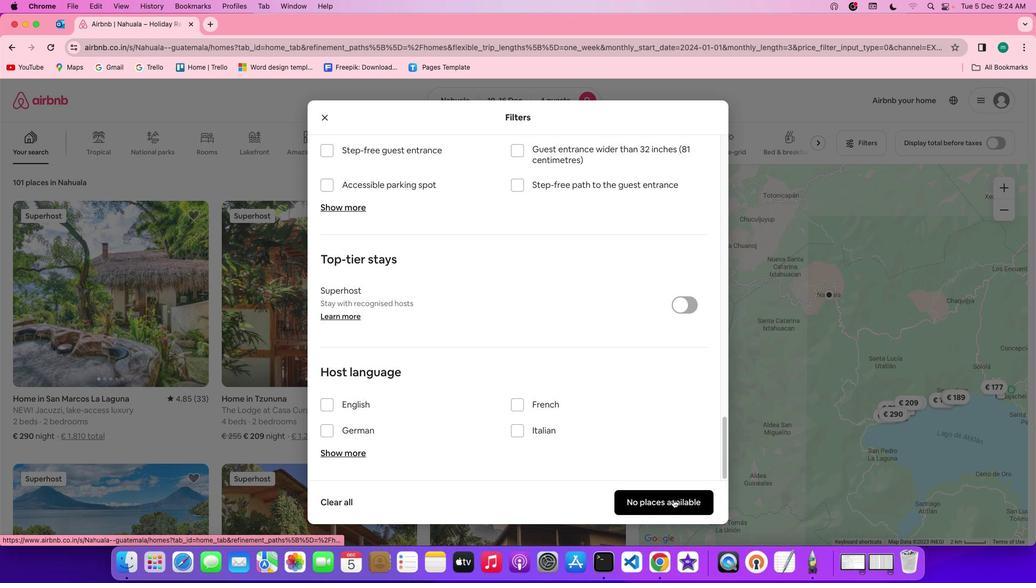 
Action: Mouse moved to (341, 237)
Screenshot: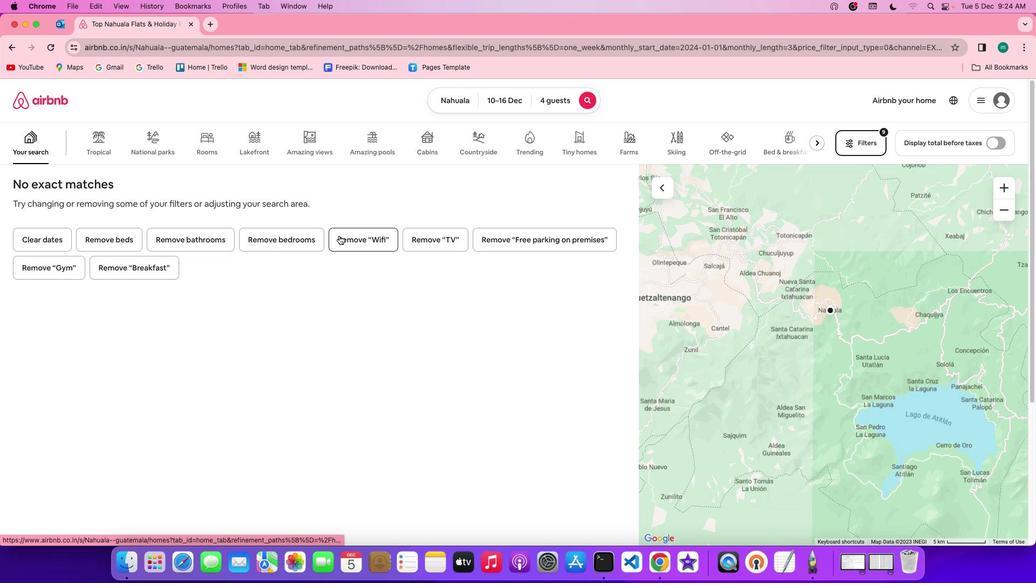
